 Task: Show the option for the page terms.
Action: Mouse moved to (296, 554)
Screenshot: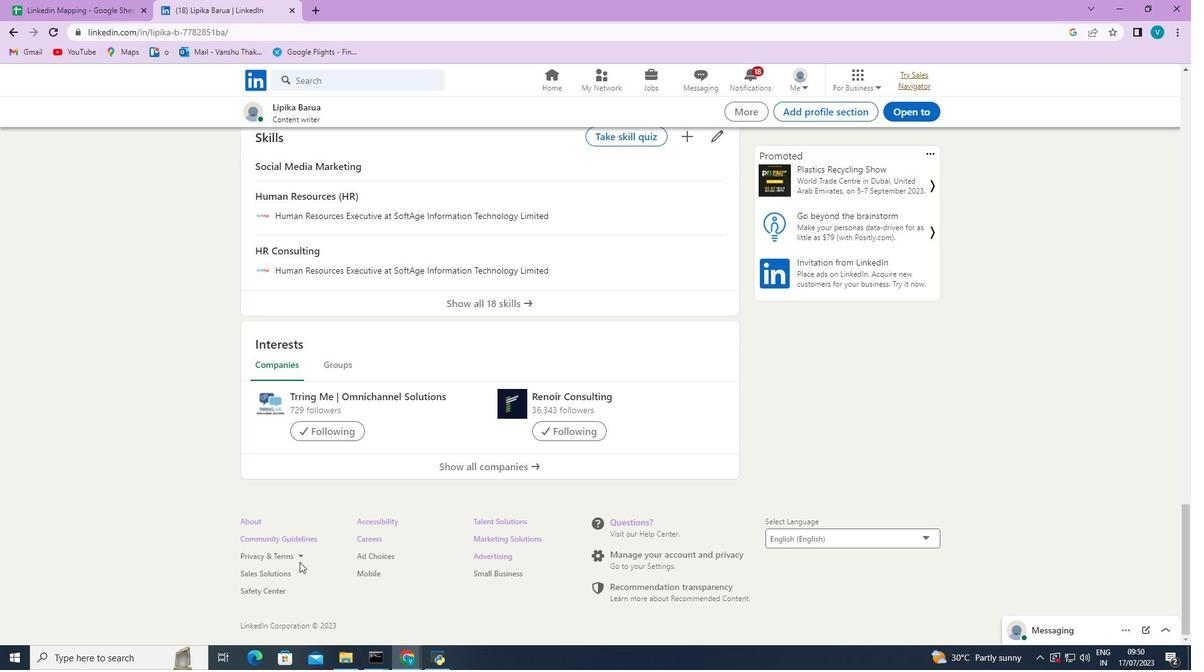 
Action: Mouse pressed left at (296, 554)
Screenshot: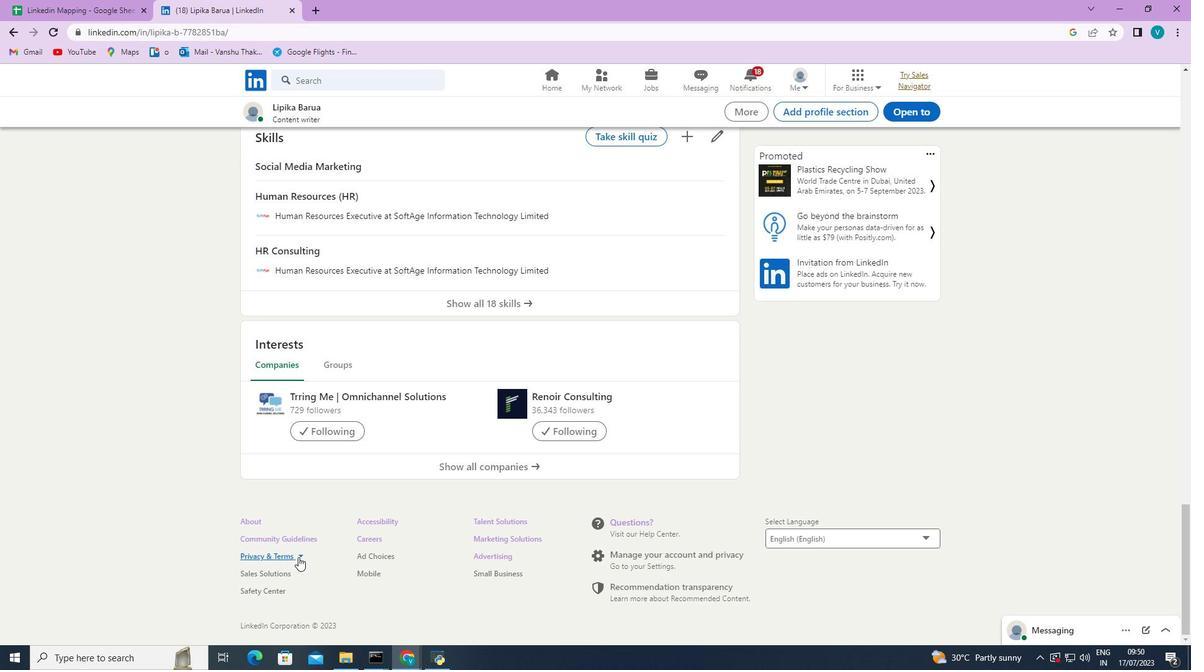 
Action: Mouse moved to (286, 603)
Screenshot: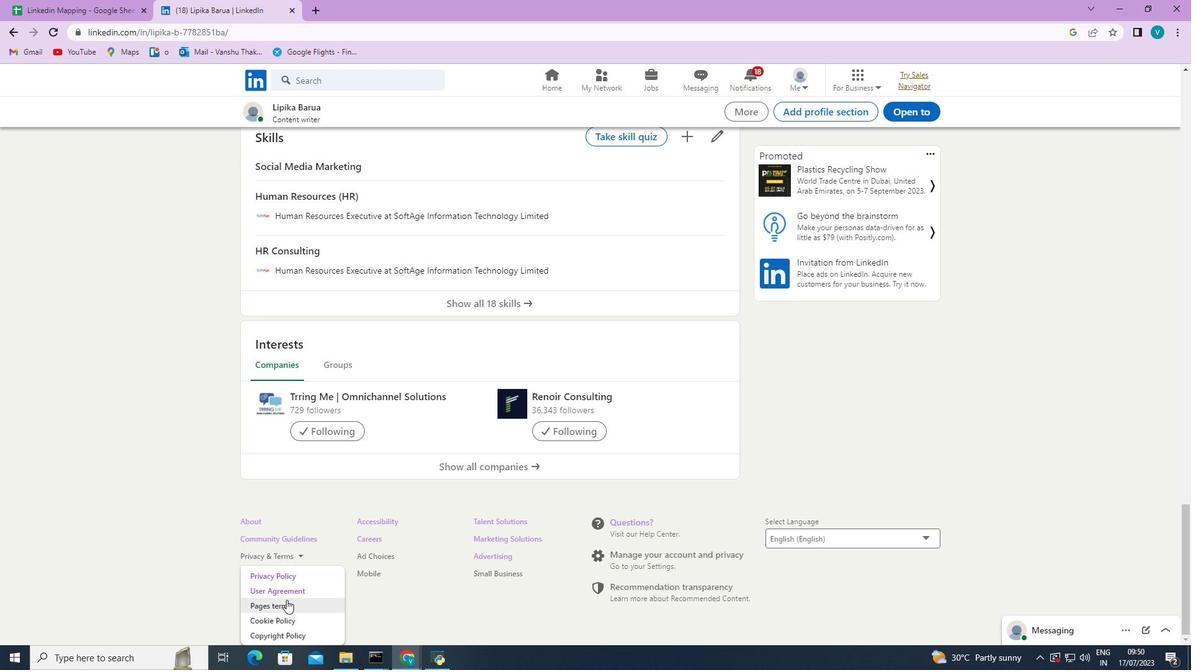 
Action: Mouse pressed left at (286, 603)
Screenshot: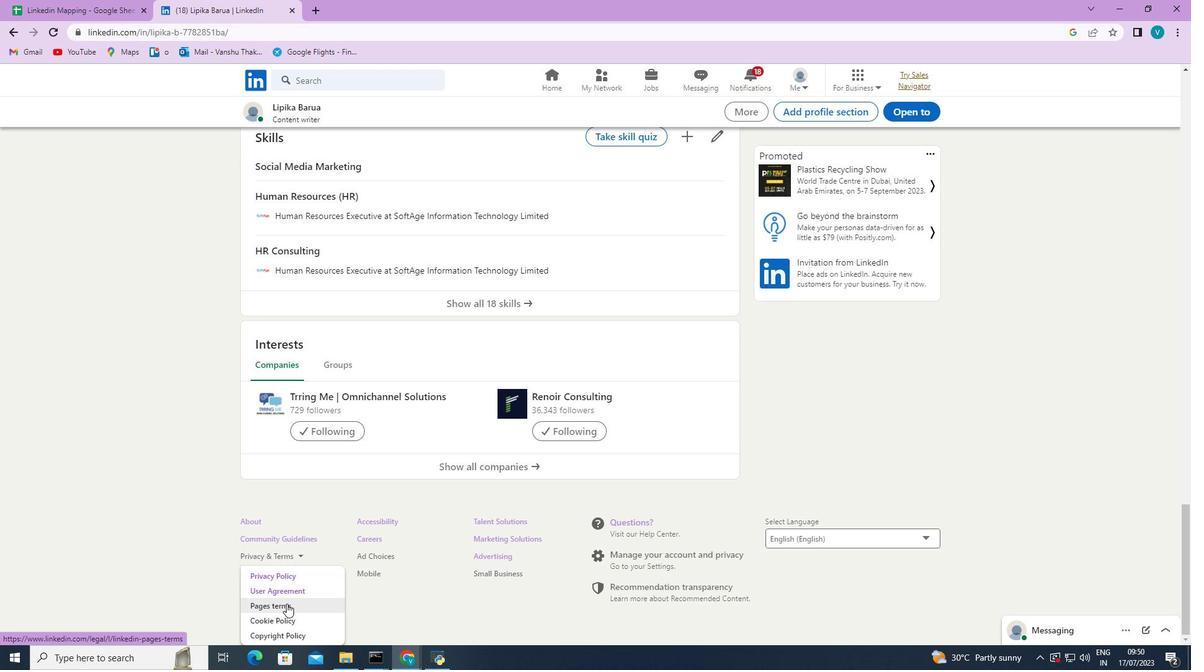 
Action: Mouse moved to (243, 310)
Screenshot: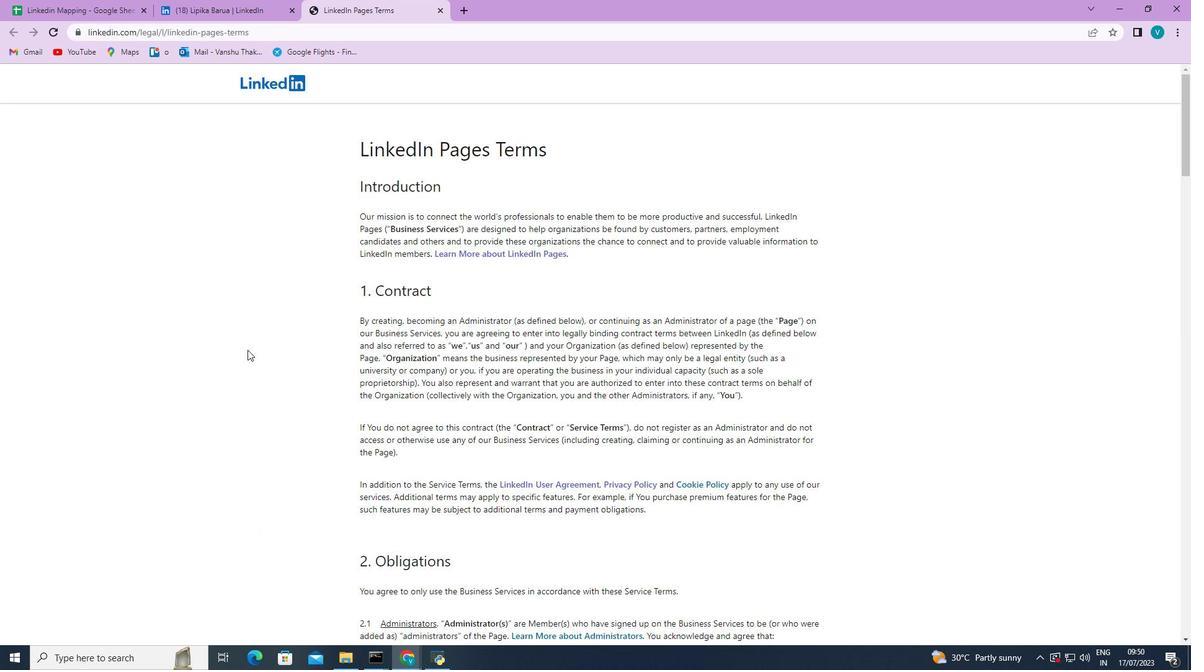 
Action: Mouse scrolled (243, 310) with delta (0, 0)
Screenshot: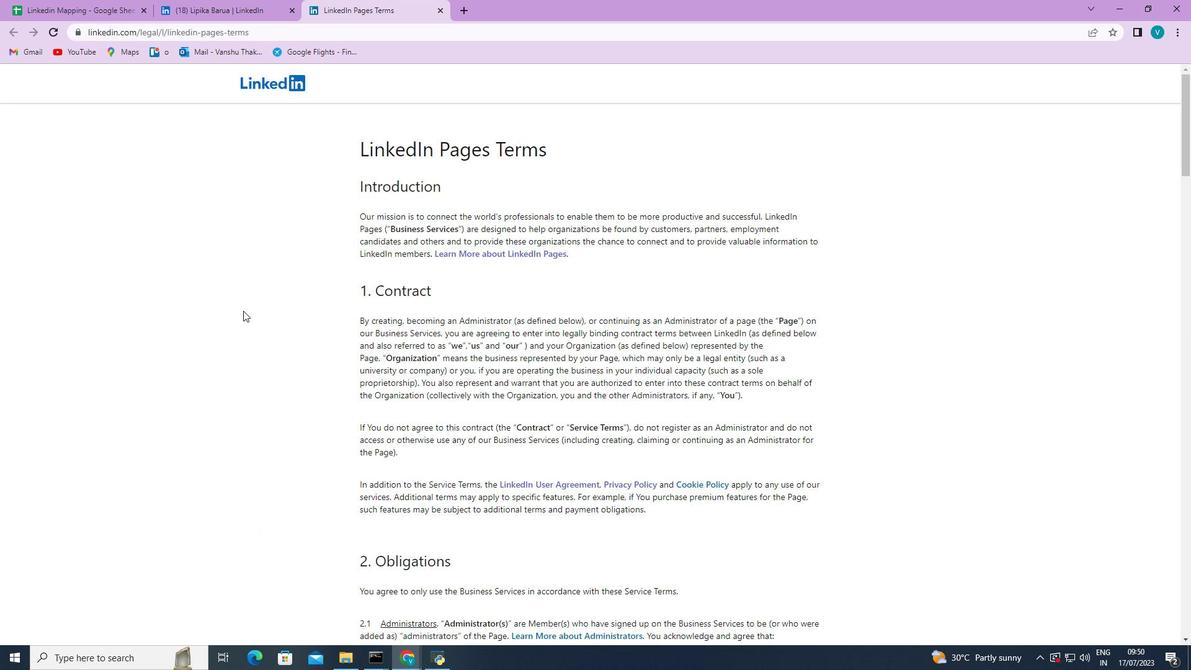 
Action: Mouse scrolled (243, 310) with delta (0, 0)
Screenshot: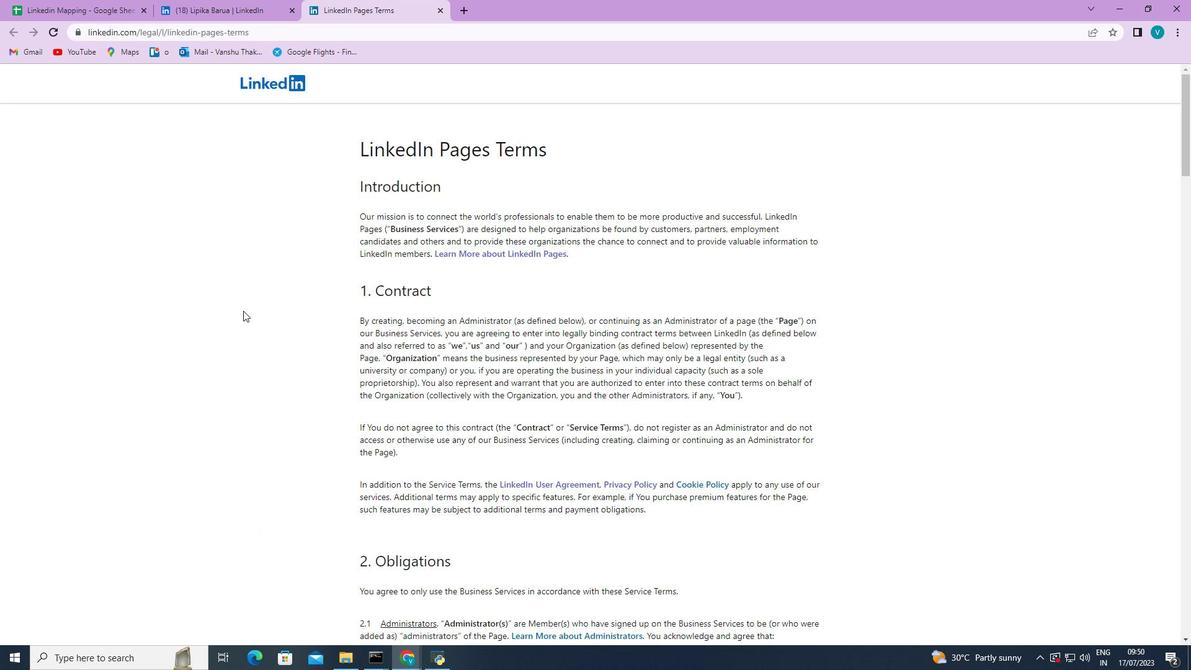 
Action: Mouse scrolled (243, 310) with delta (0, 0)
Screenshot: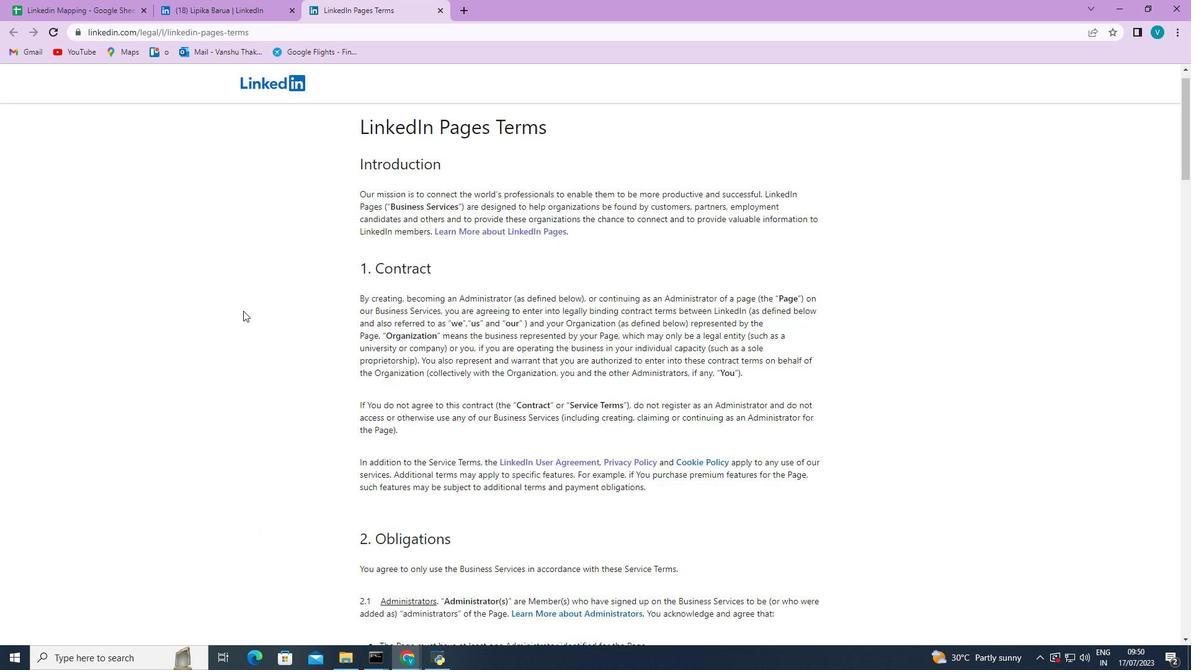 
Action: Mouse scrolled (243, 310) with delta (0, 0)
Screenshot: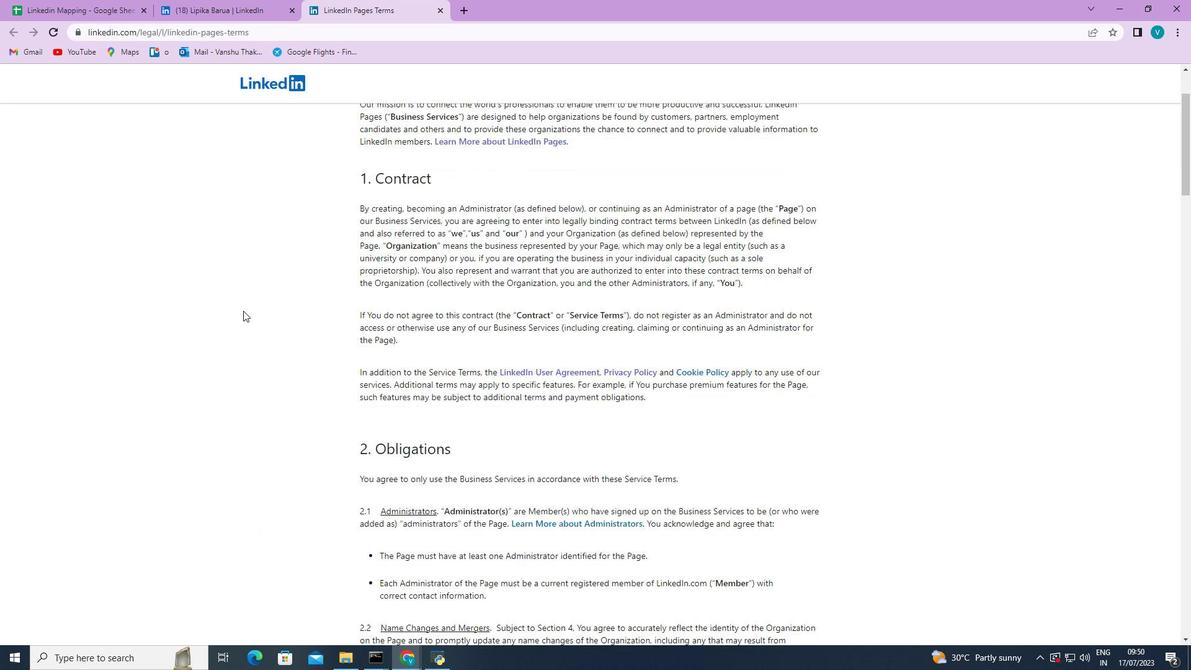 
Action: Mouse scrolled (243, 310) with delta (0, 0)
Screenshot: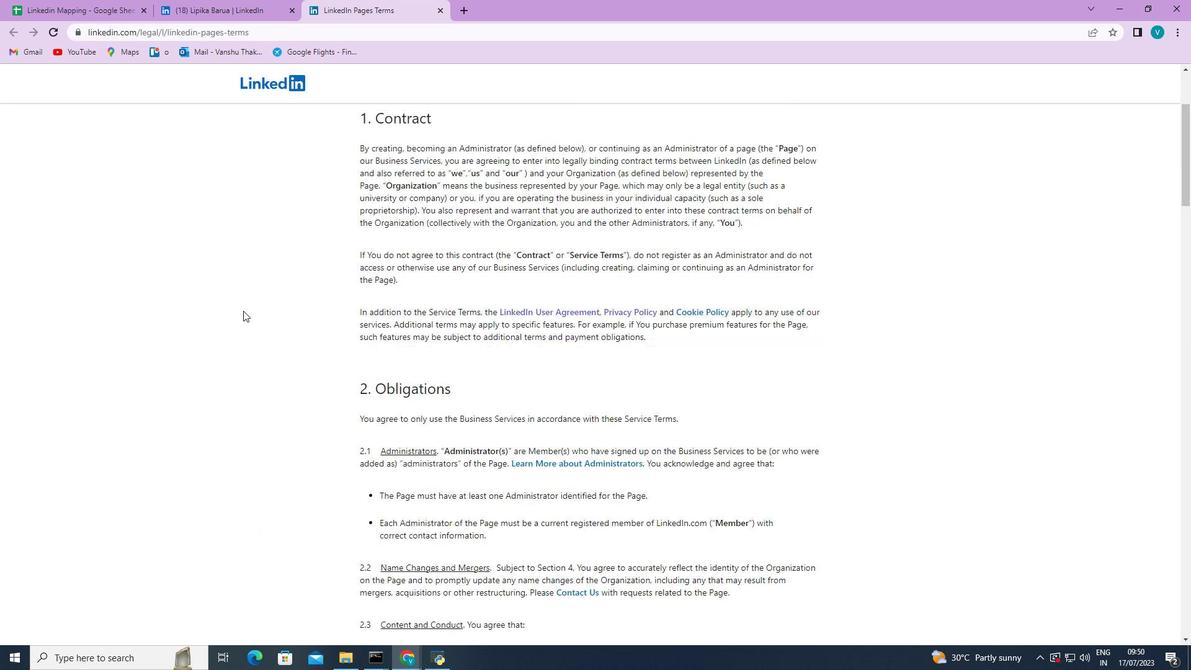 
Action: Mouse scrolled (243, 310) with delta (0, 0)
Screenshot: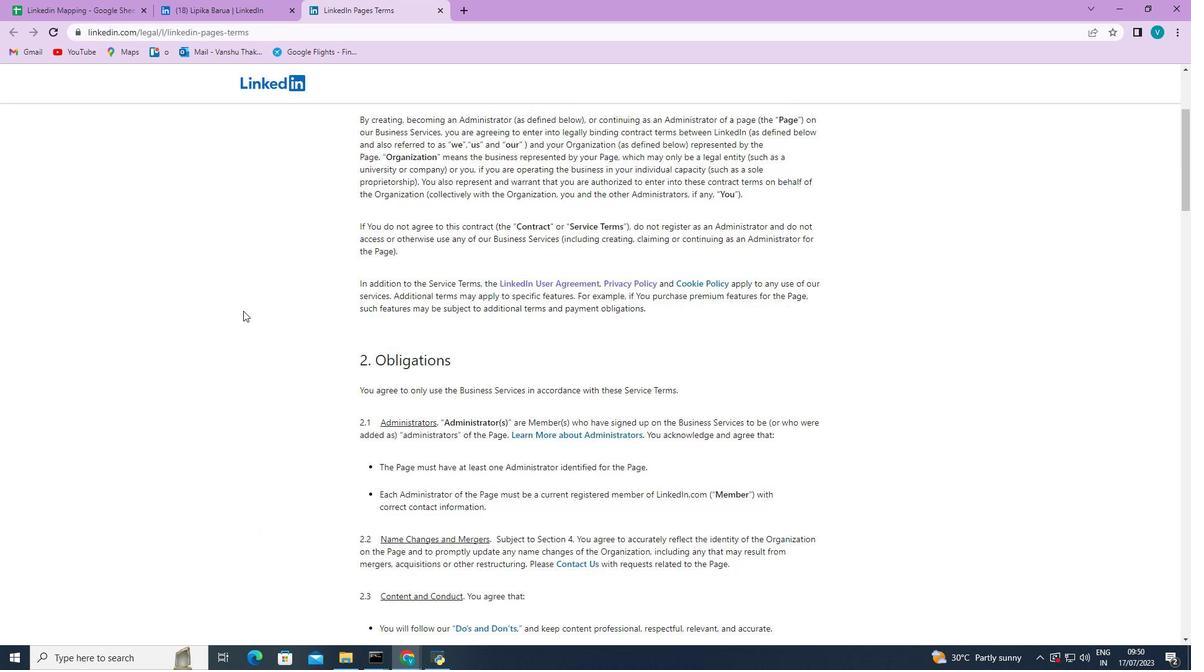 
Action: Mouse scrolled (243, 310) with delta (0, 0)
Screenshot: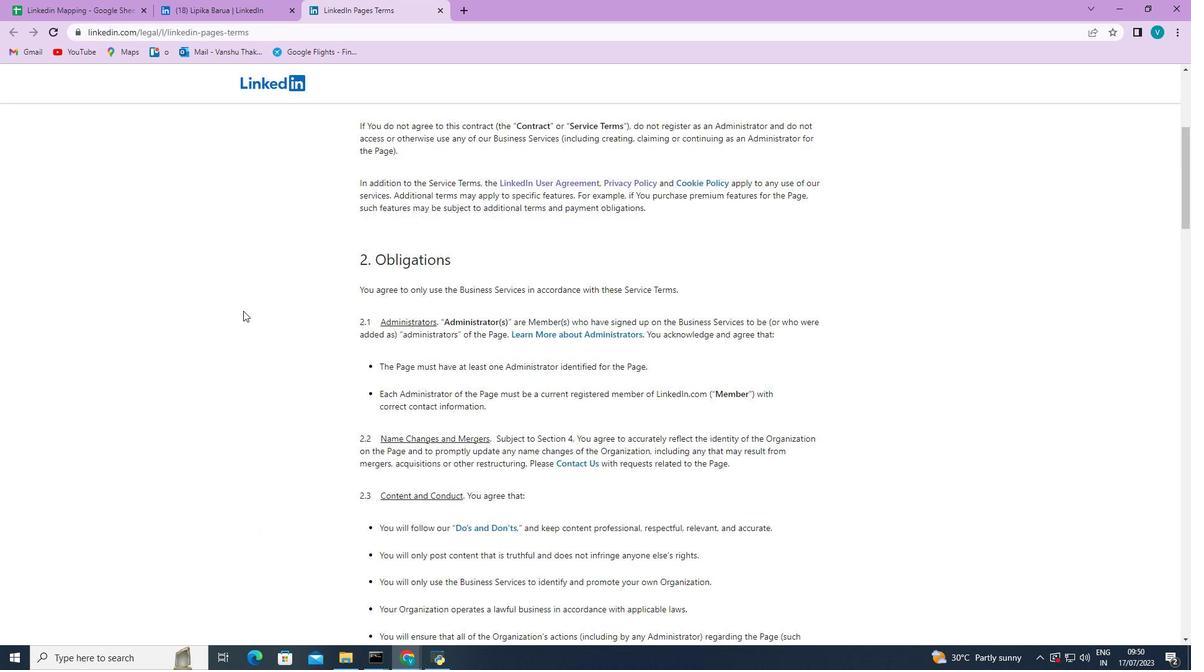 
Action: Mouse scrolled (243, 310) with delta (0, 0)
Screenshot: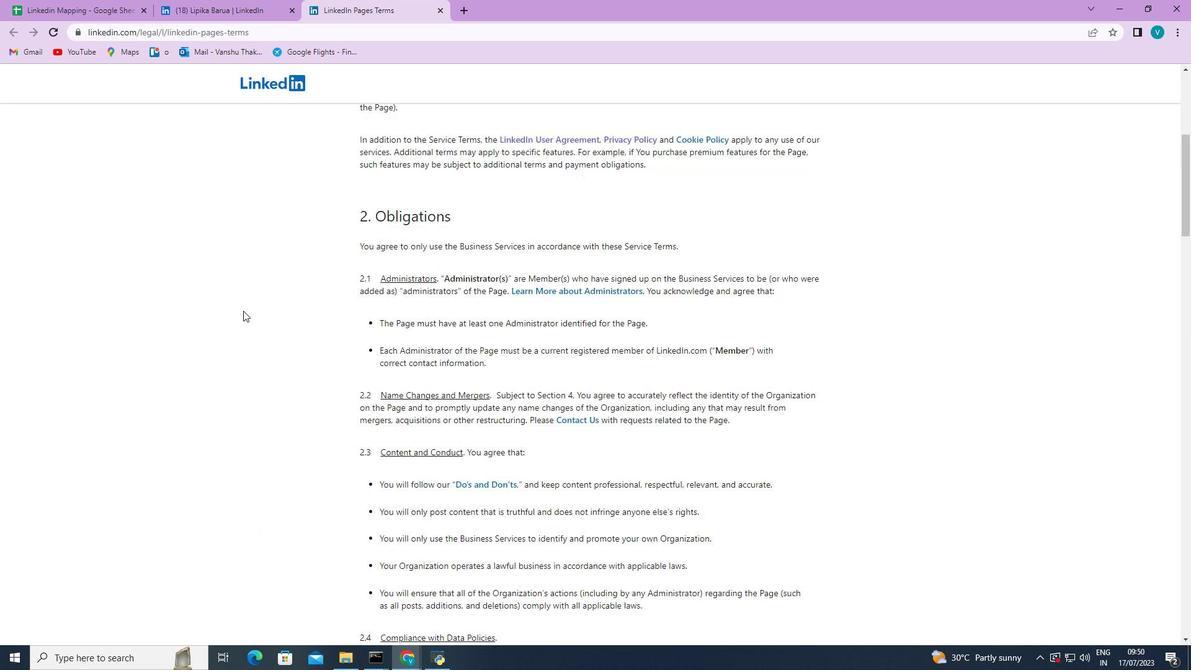 
Action: Mouse scrolled (243, 310) with delta (0, 0)
Screenshot: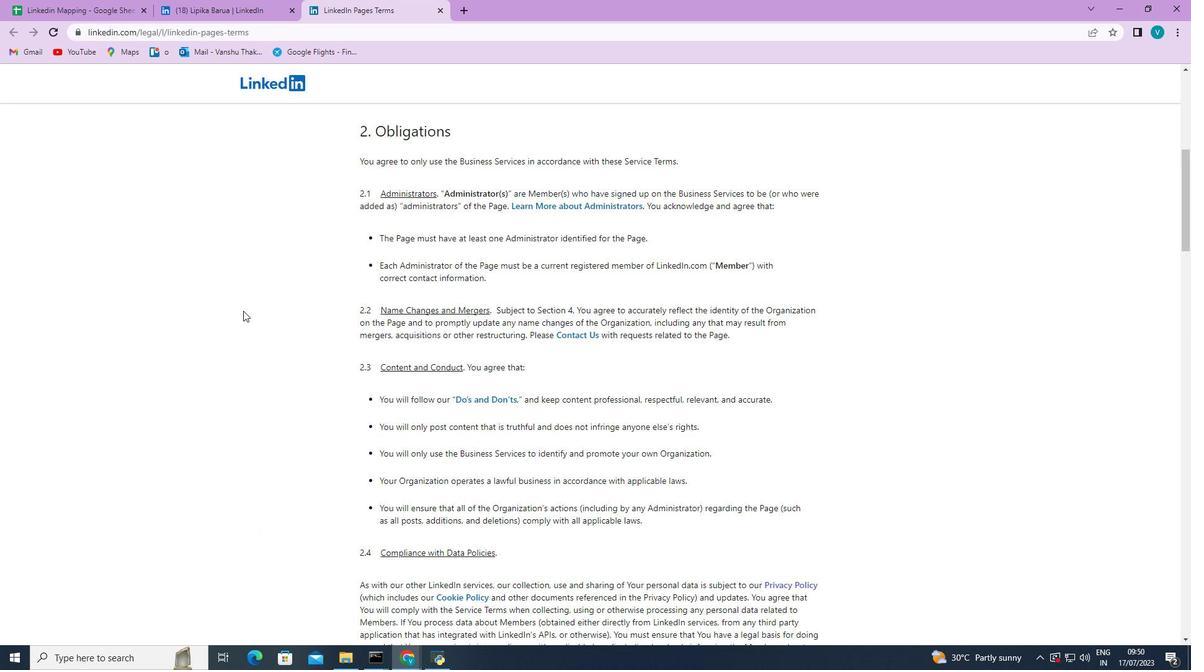 
Action: Mouse scrolled (243, 310) with delta (0, 0)
Screenshot: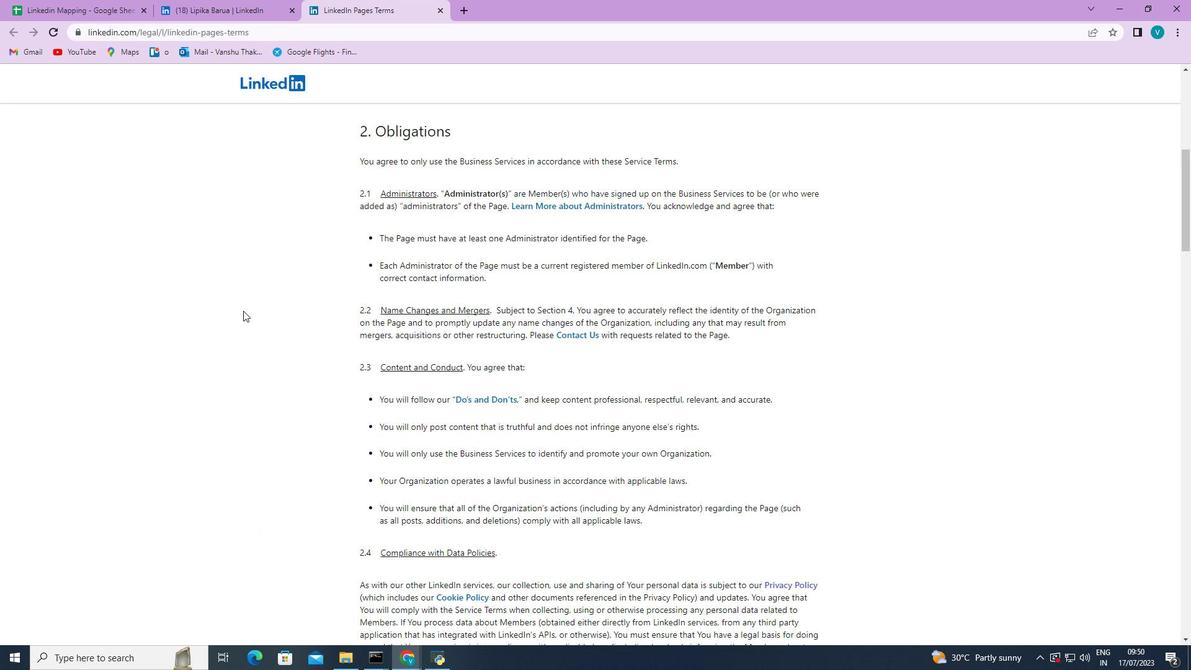 
Action: Mouse scrolled (243, 310) with delta (0, 0)
Screenshot: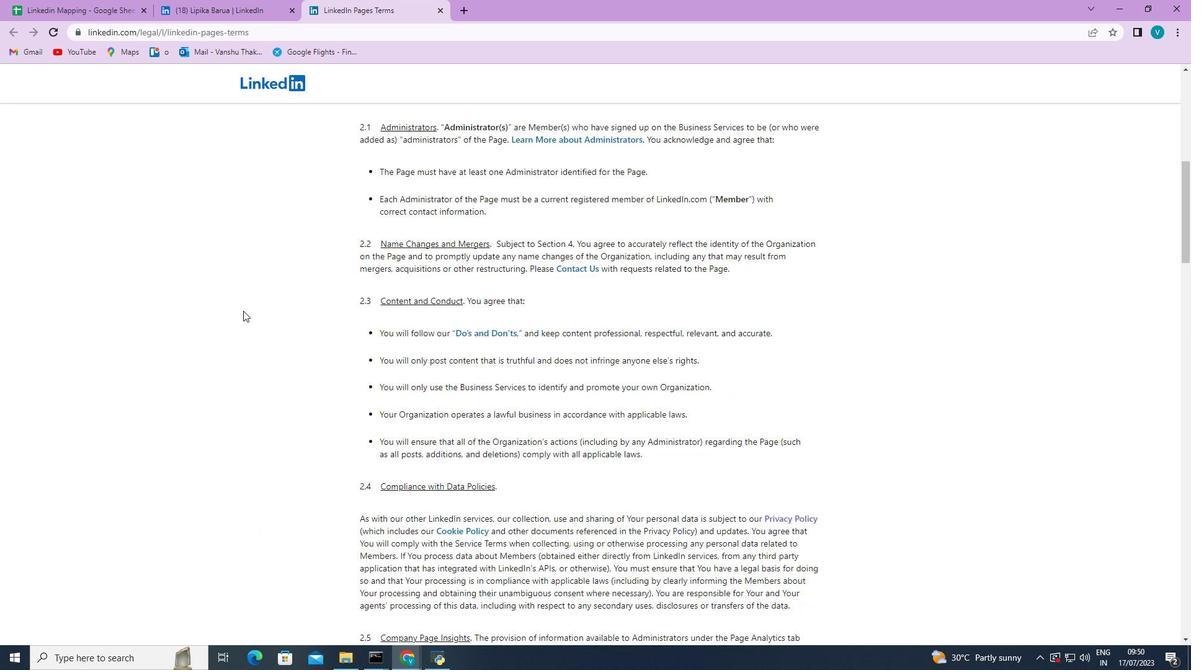
Action: Mouse scrolled (243, 310) with delta (0, 0)
Screenshot: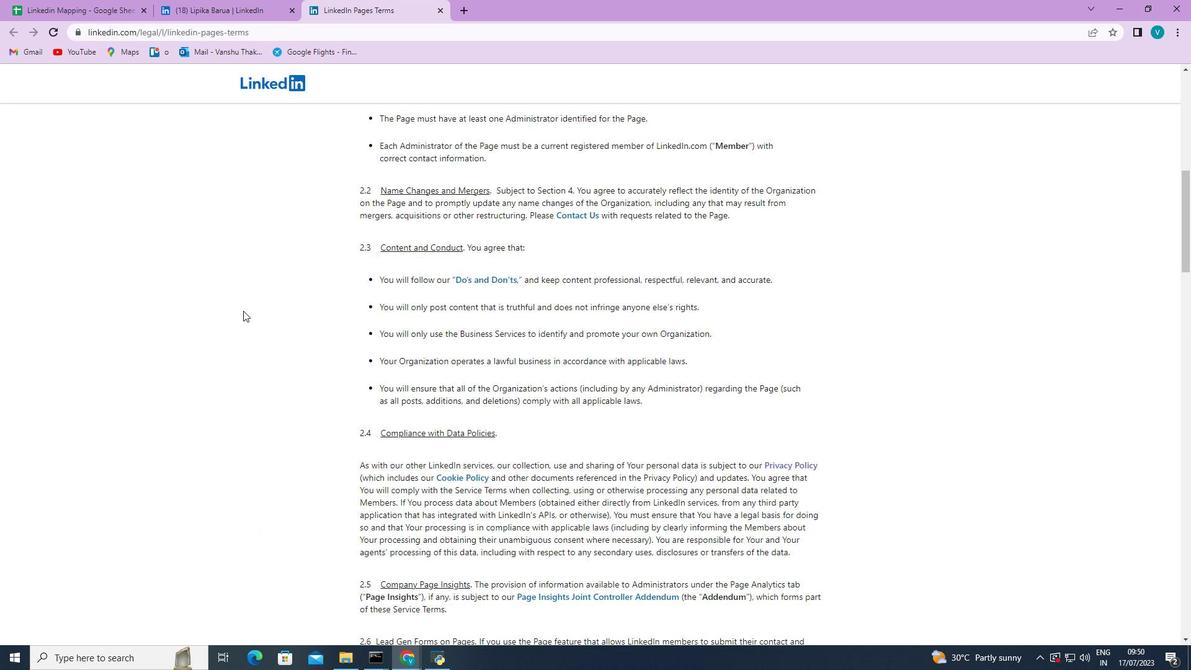 
Action: Mouse scrolled (243, 310) with delta (0, 0)
Screenshot: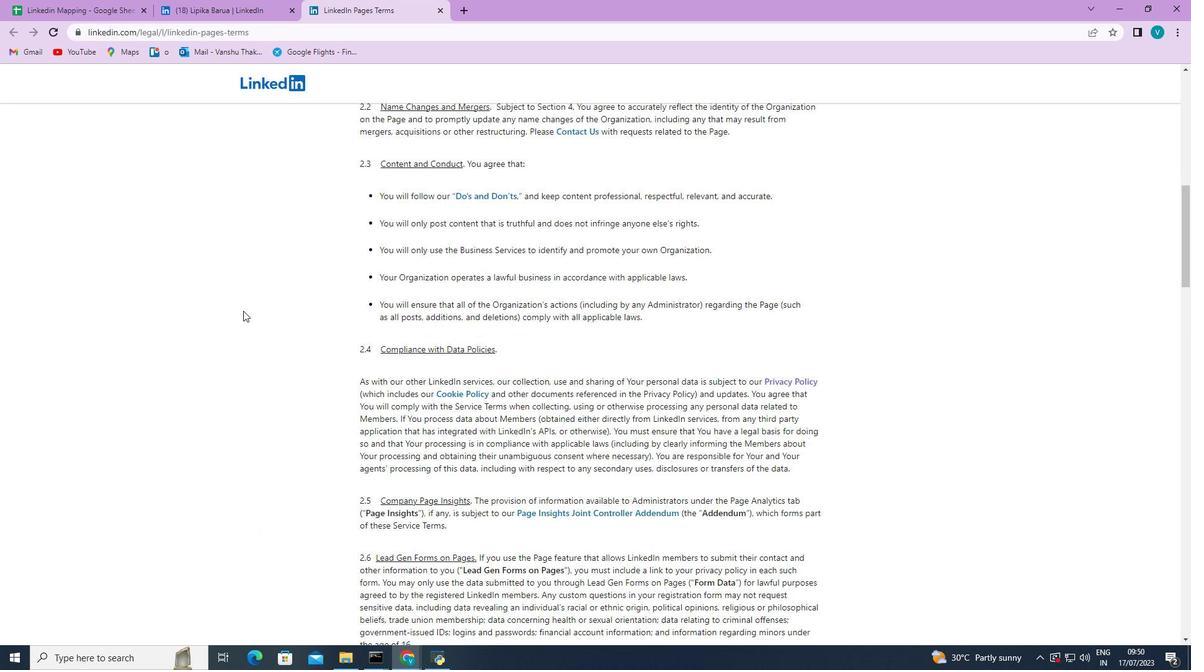 
Action: Mouse scrolled (243, 310) with delta (0, 0)
Screenshot: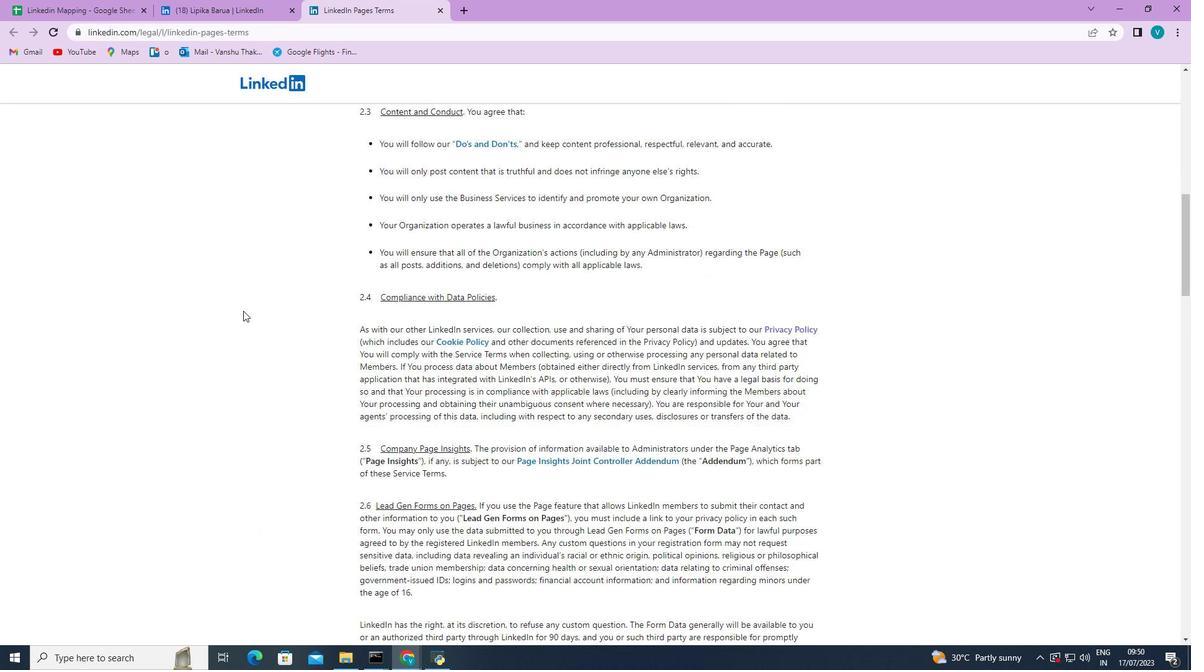
Action: Mouse scrolled (243, 310) with delta (0, 0)
Screenshot: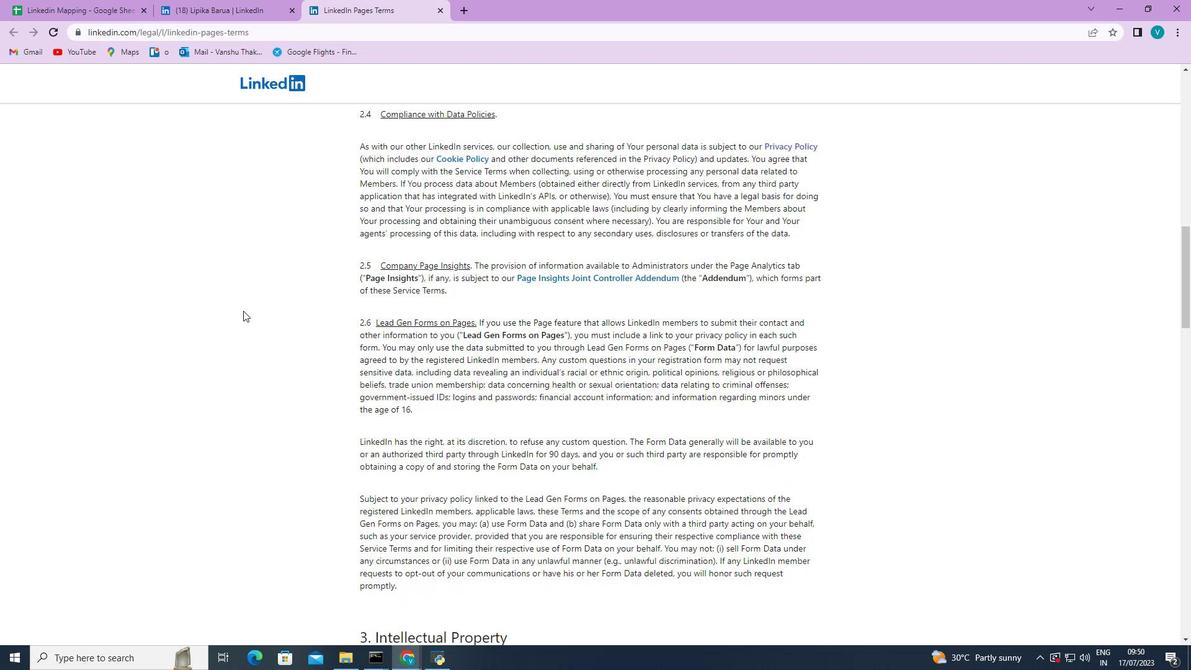 
Action: Mouse scrolled (243, 310) with delta (0, 0)
Screenshot: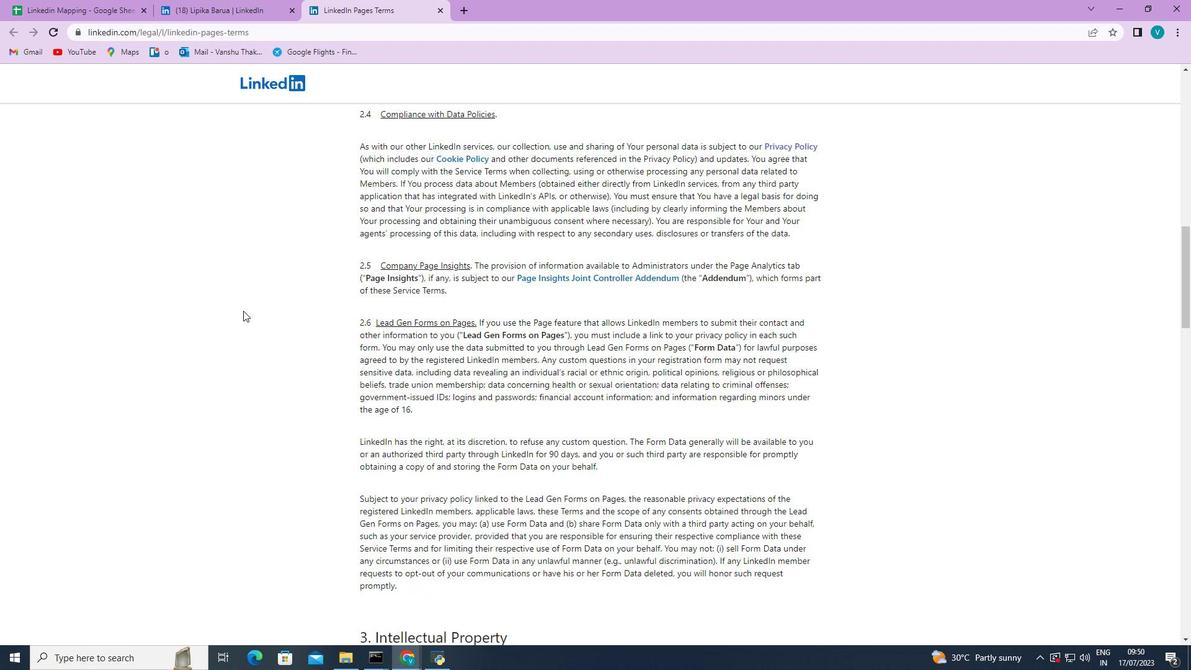 
Action: Mouse scrolled (243, 310) with delta (0, 0)
Screenshot: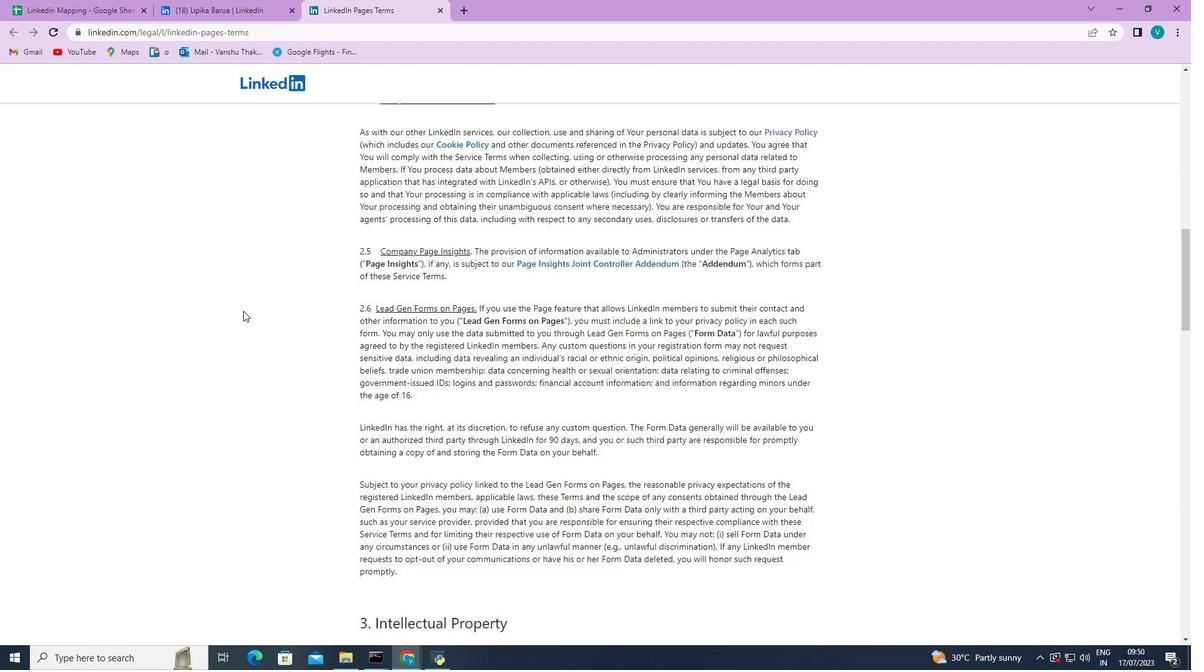 
Action: Mouse scrolled (243, 310) with delta (0, 0)
Screenshot: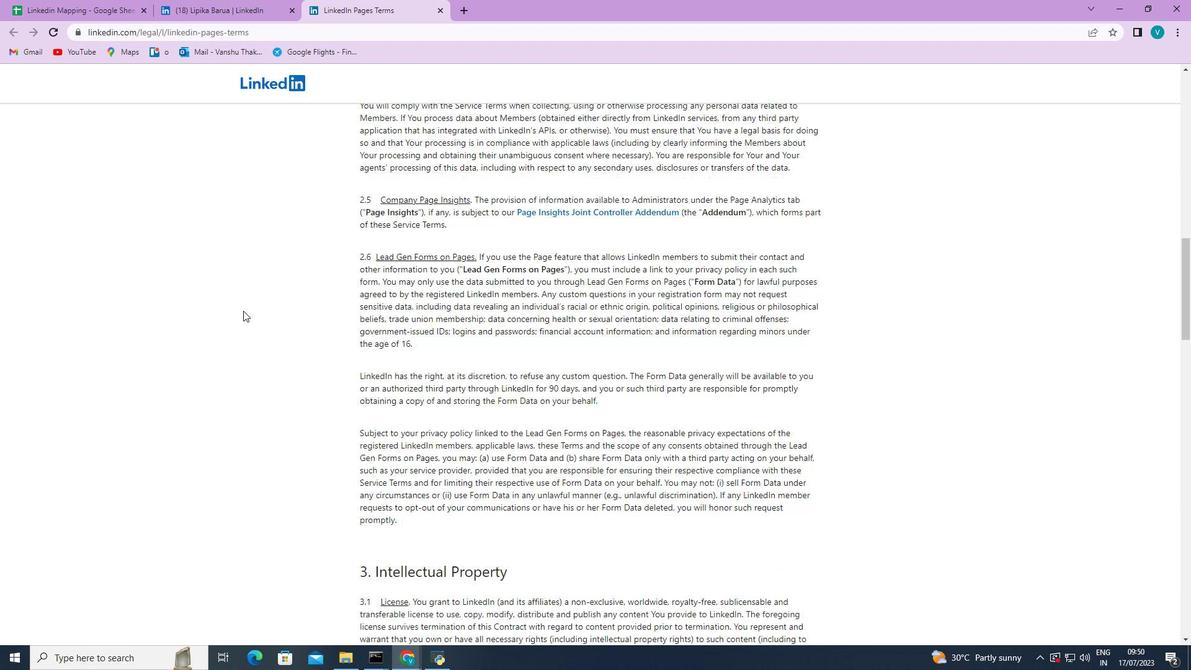 
Action: Mouse scrolled (243, 310) with delta (0, 0)
Screenshot: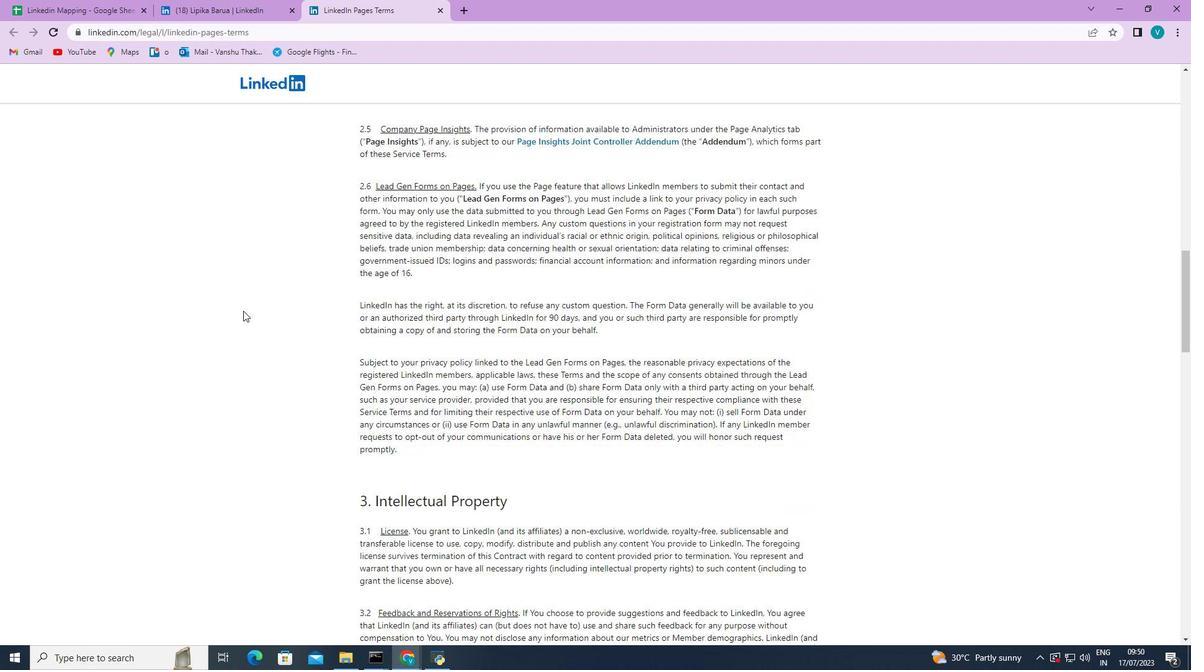 
Action: Mouse scrolled (243, 310) with delta (0, 0)
Screenshot: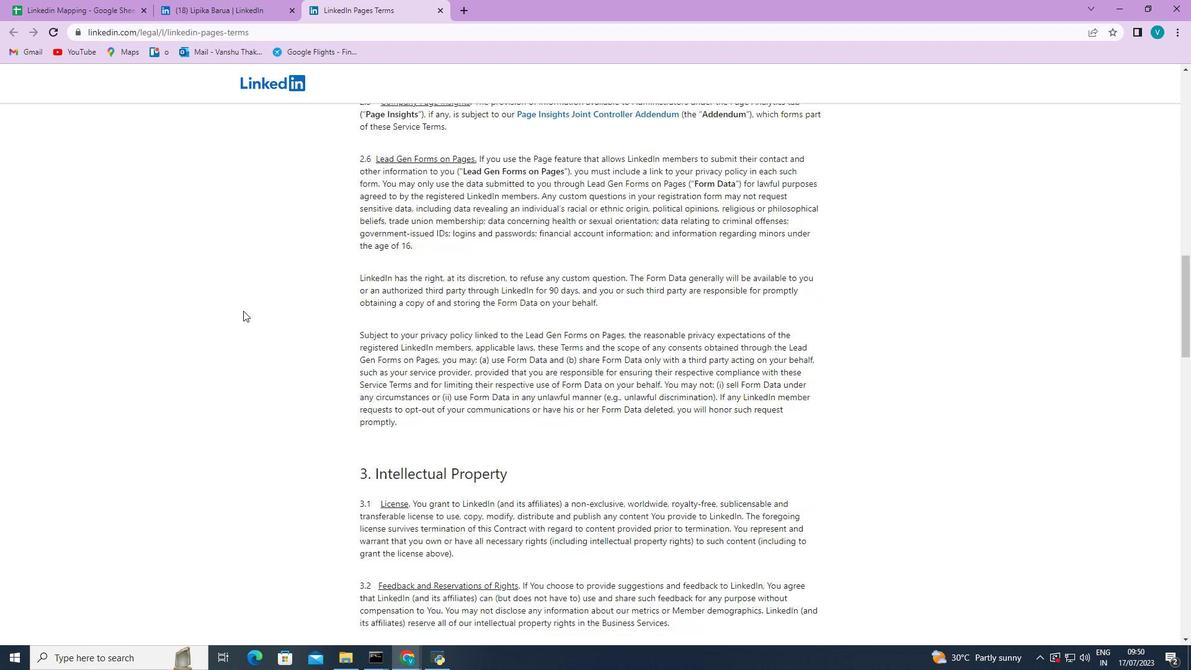 
Action: Mouse scrolled (243, 310) with delta (0, 0)
Screenshot: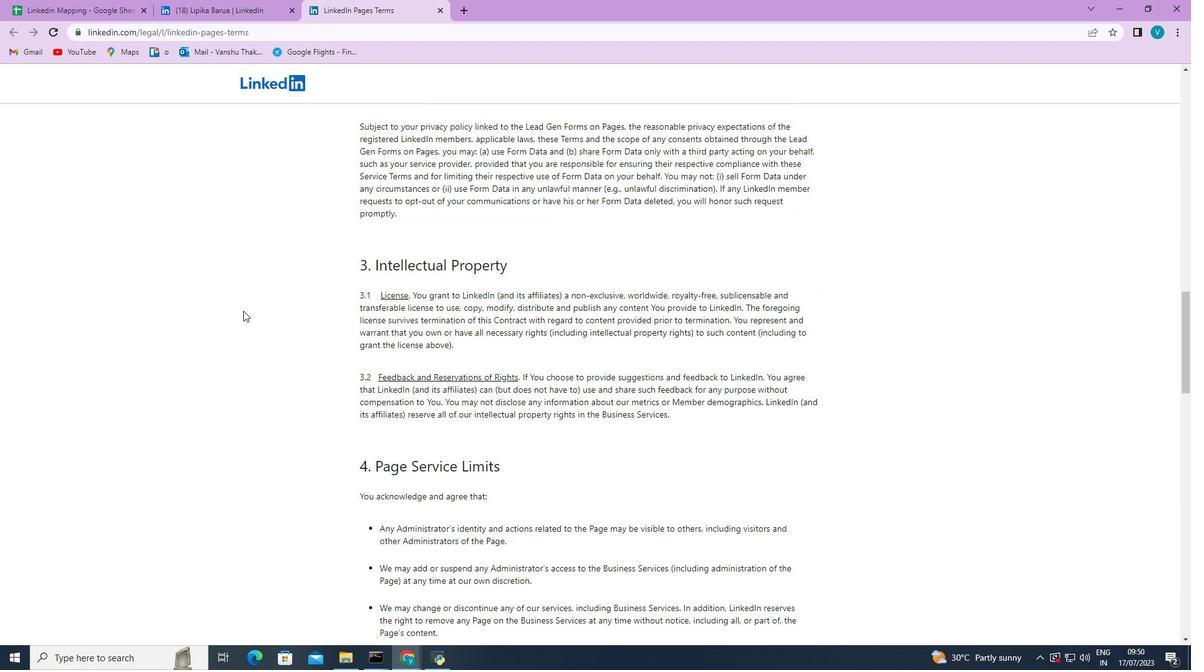 
Action: Mouse scrolled (243, 310) with delta (0, 0)
Screenshot: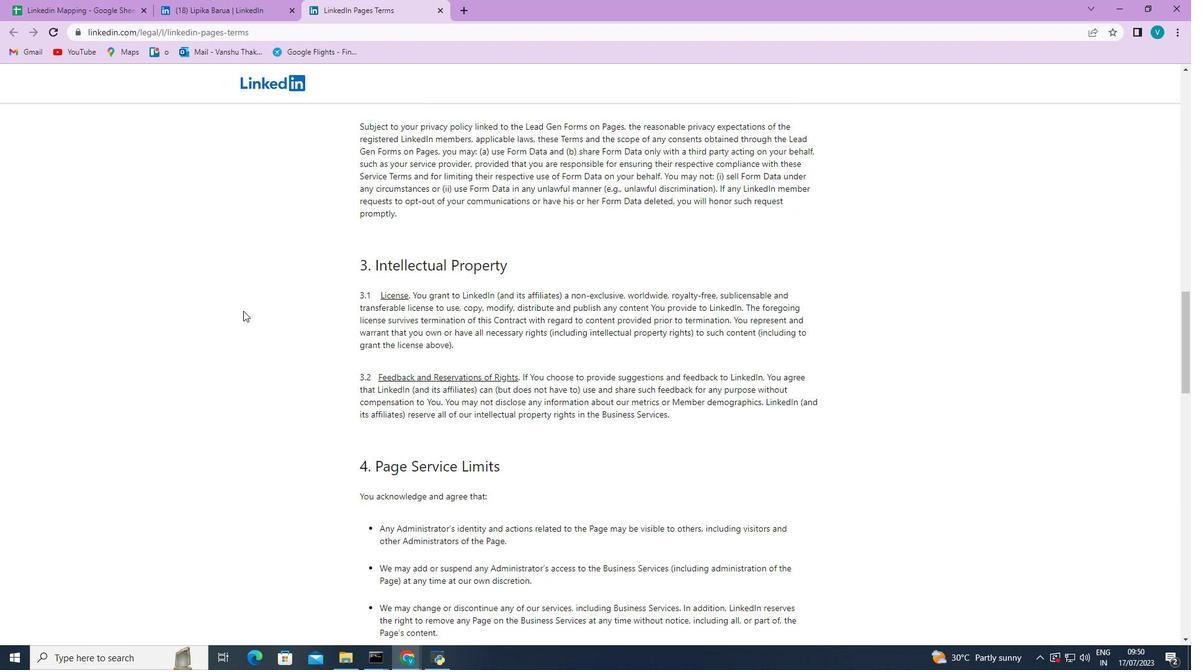 
Action: Mouse scrolled (243, 310) with delta (0, 0)
Screenshot: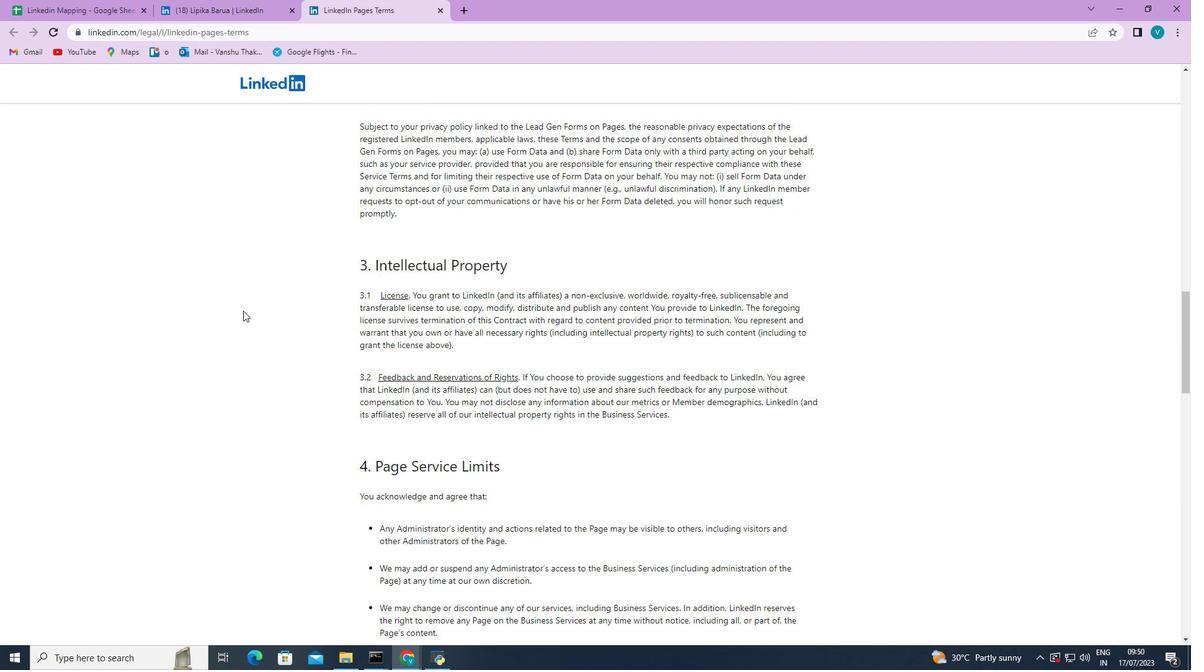 
Action: Mouse scrolled (243, 310) with delta (0, 0)
Screenshot: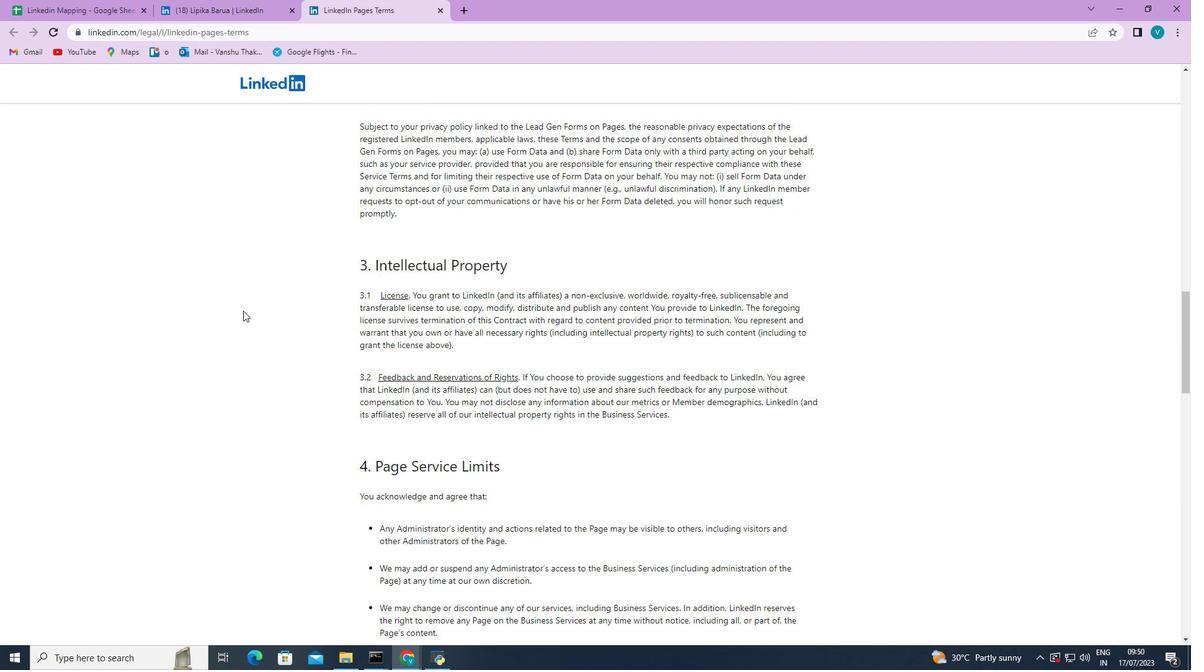 
Action: Mouse scrolled (243, 310) with delta (0, 0)
Screenshot: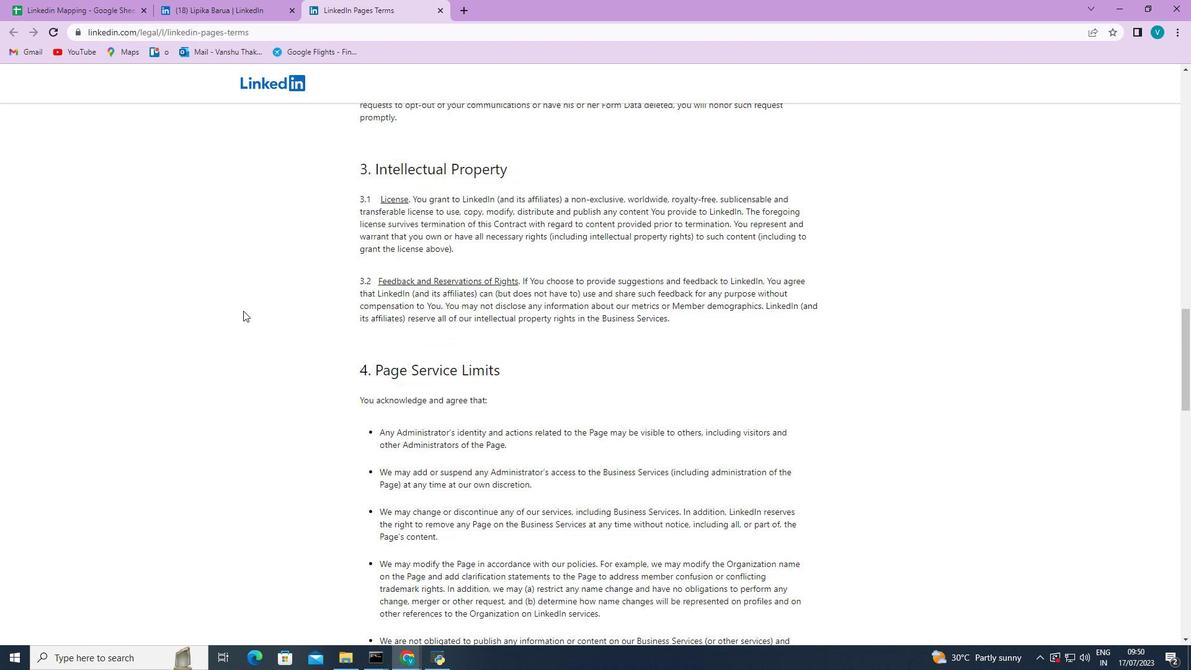 
Action: Mouse scrolled (243, 310) with delta (0, 0)
Screenshot: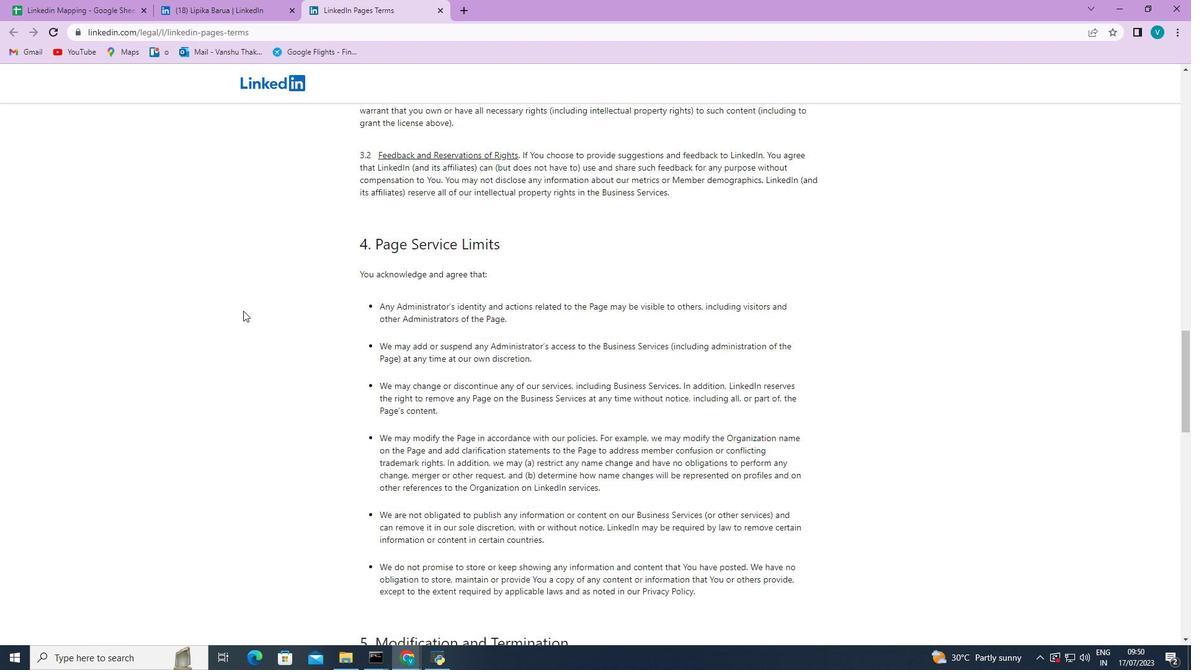 
Action: Mouse scrolled (243, 310) with delta (0, 0)
Screenshot: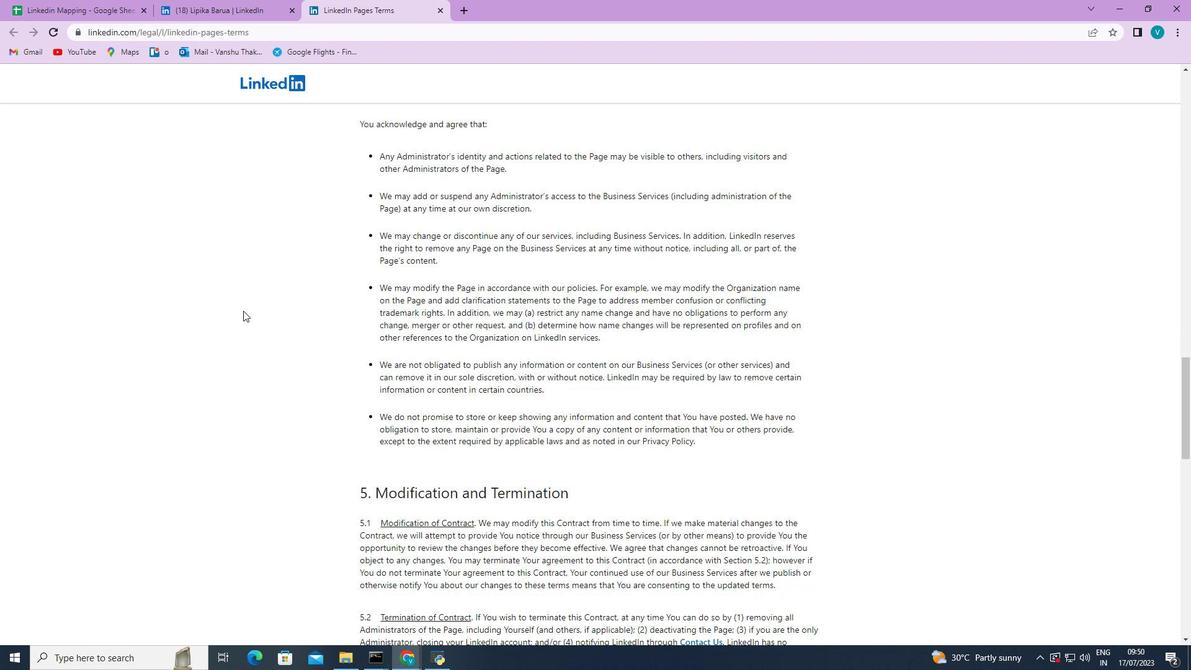 
Action: Mouse scrolled (243, 310) with delta (0, 0)
Screenshot: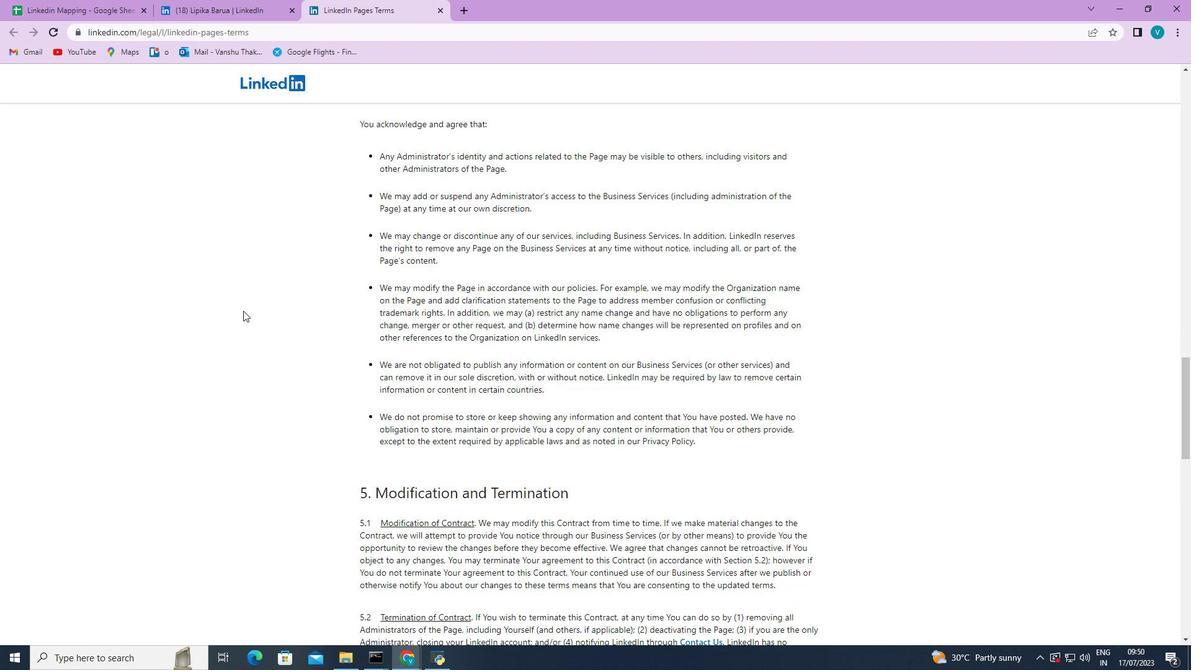 
Action: Mouse scrolled (243, 310) with delta (0, 0)
Screenshot: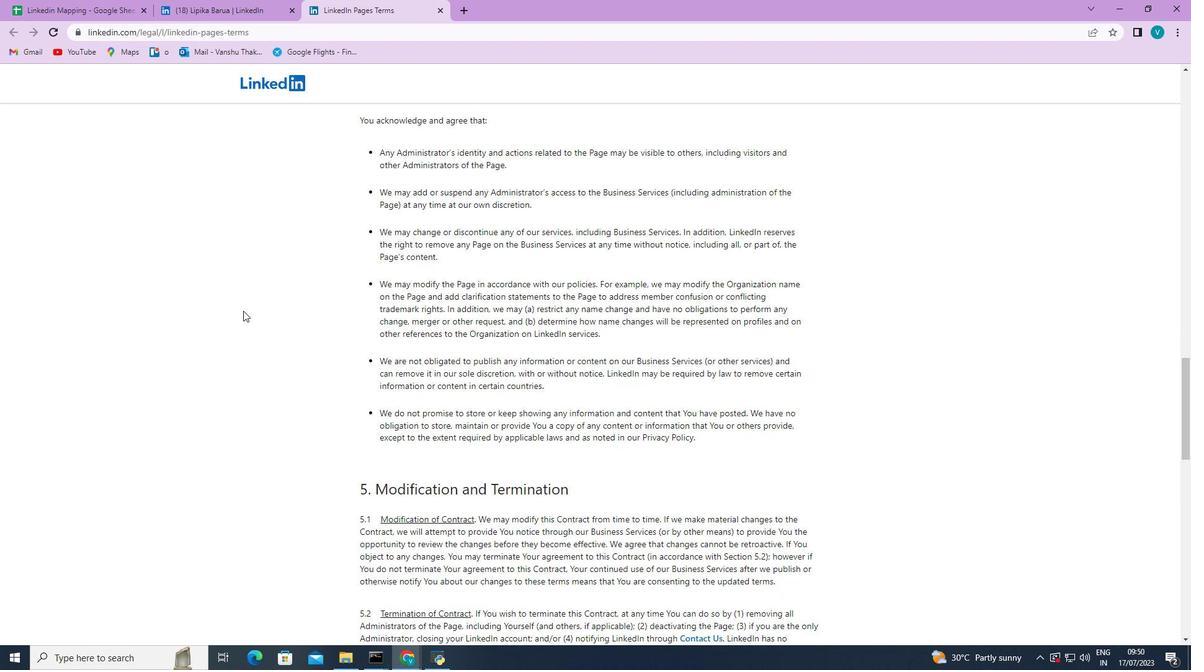 
Action: Mouse scrolled (243, 310) with delta (0, 0)
Screenshot: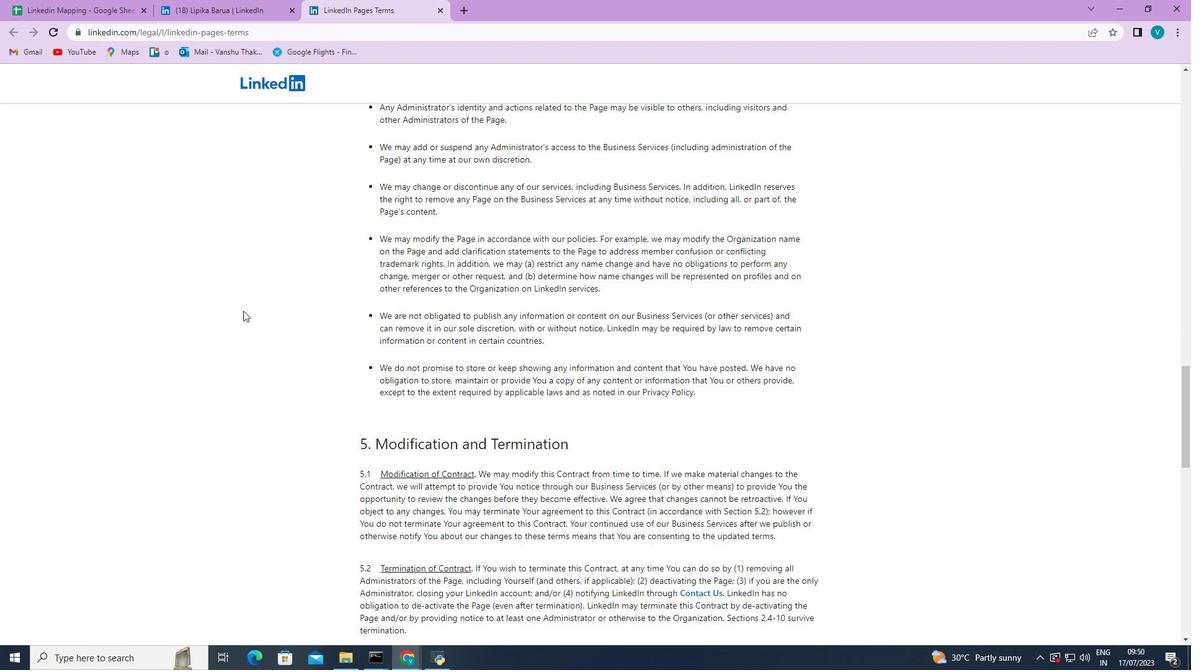 
Action: Mouse scrolled (243, 310) with delta (0, 0)
Screenshot: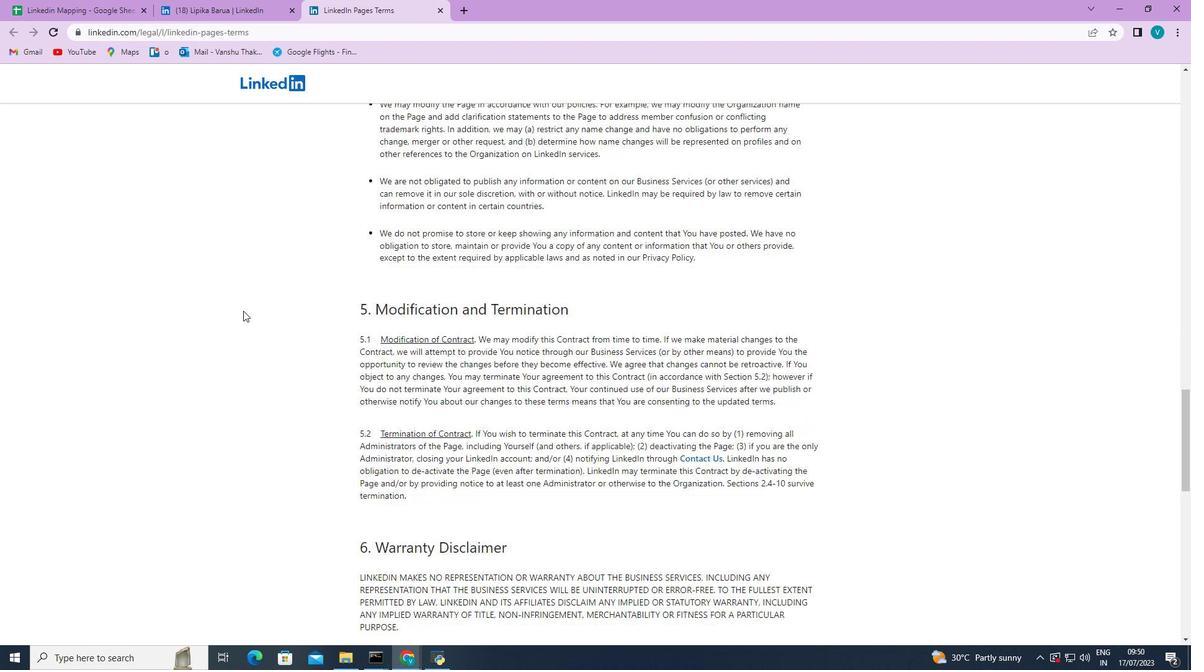 
Action: Mouse scrolled (243, 310) with delta (0, 0)
Screenshot: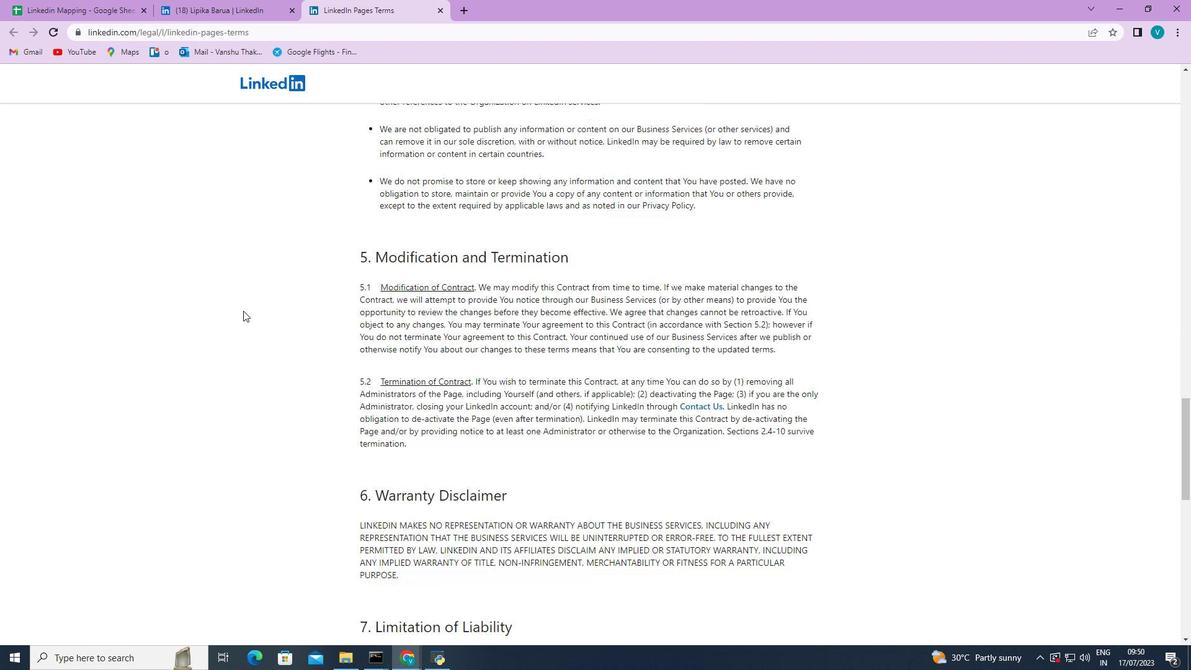 
Action: Mouse scrolled (243, 310) with delta (0, 0)
Screenshot: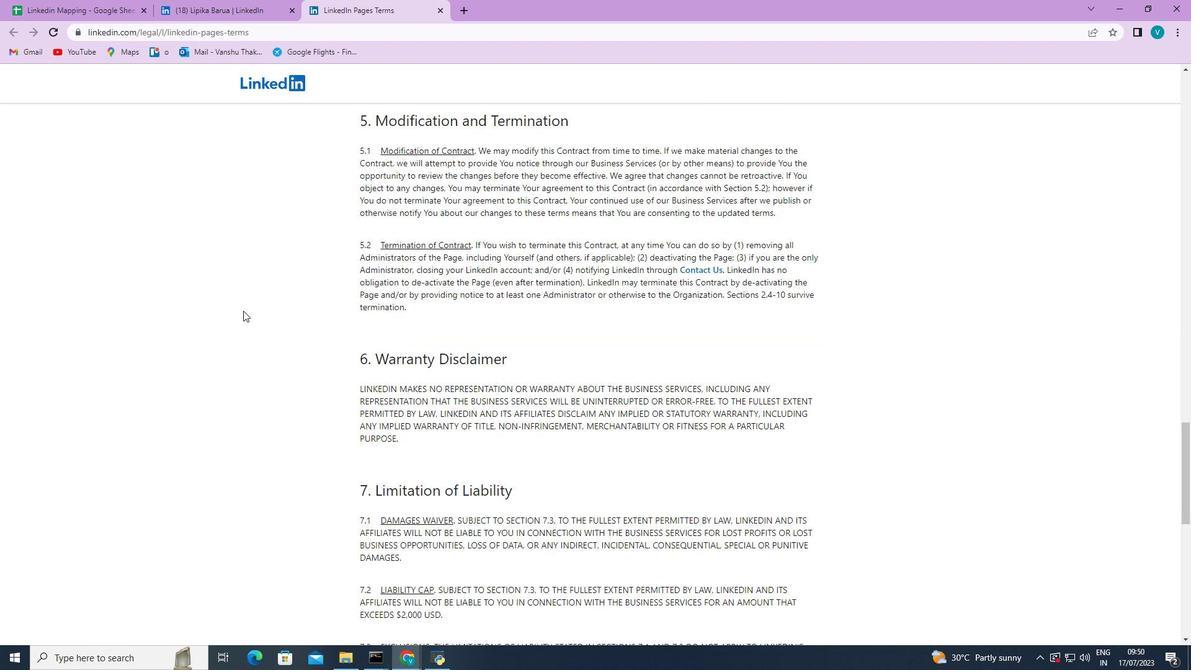 
Action: Mouse scrolled (243, 310) with delta (0, 0)
Screenshot: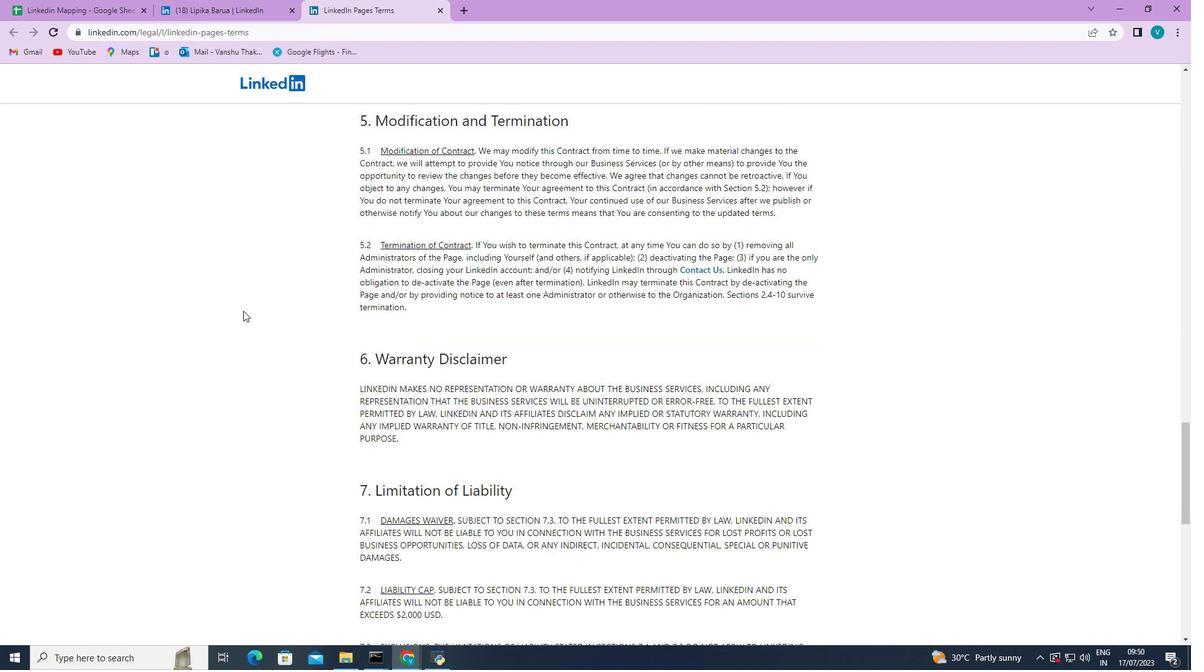 
Action: Mouse scrolled (243, 310) with delta (0, 0)
Screenshot: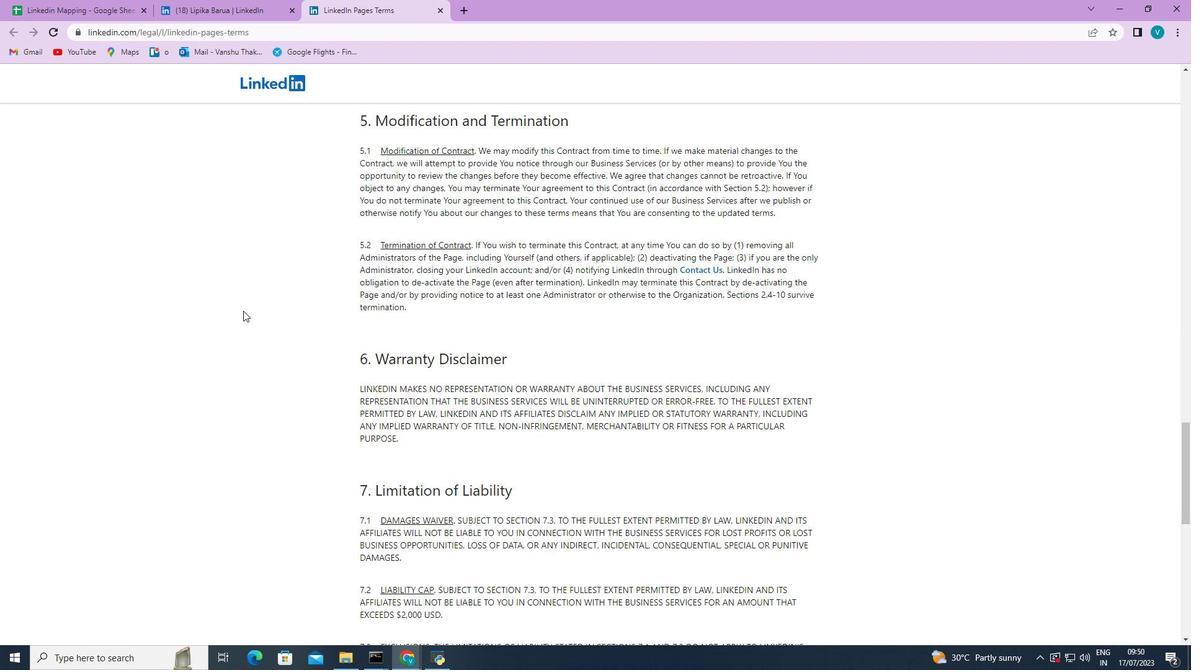 
Action: Mouse scrolled (243, 310) with delta (0, 0)
Screenshot: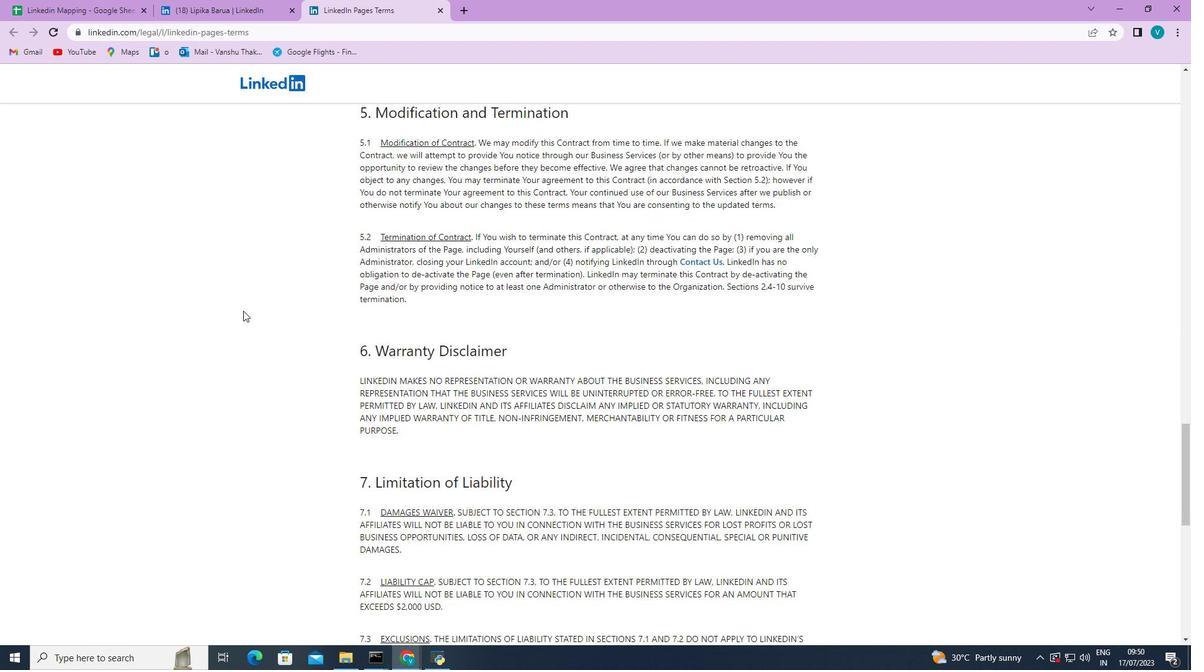
Action: Mouse scrolled (243, 310) with delta (0, 0)
Screenshot: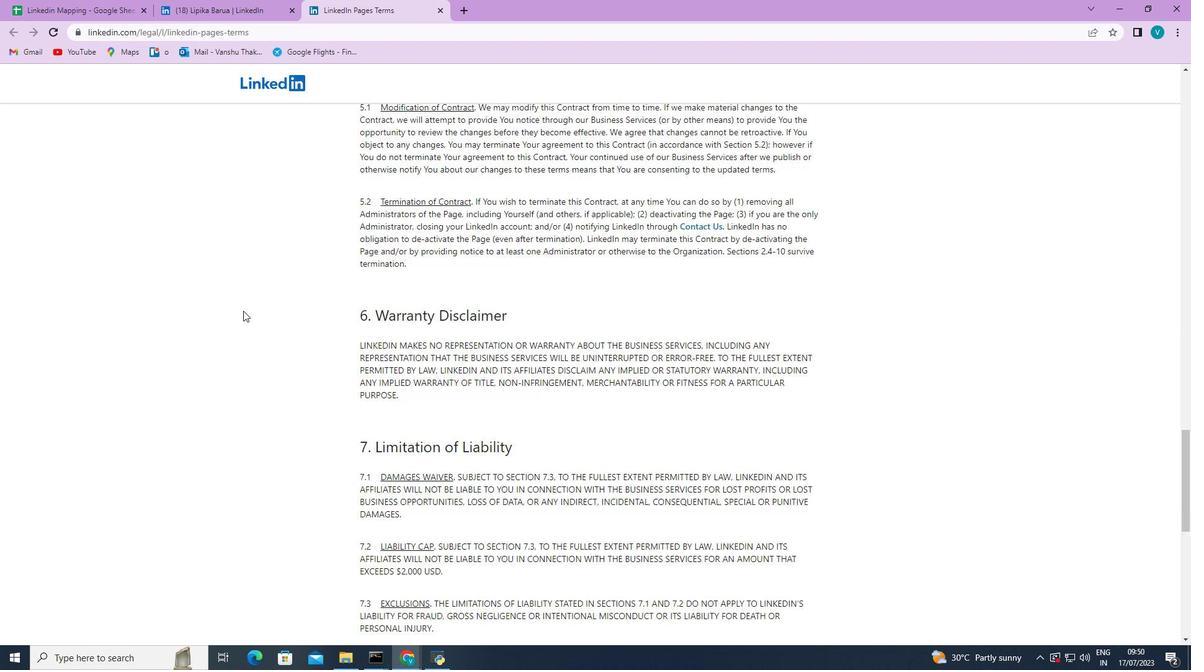 
Action: Mouse scrolled (243, 310) with delta (0, 0)
Screenshot: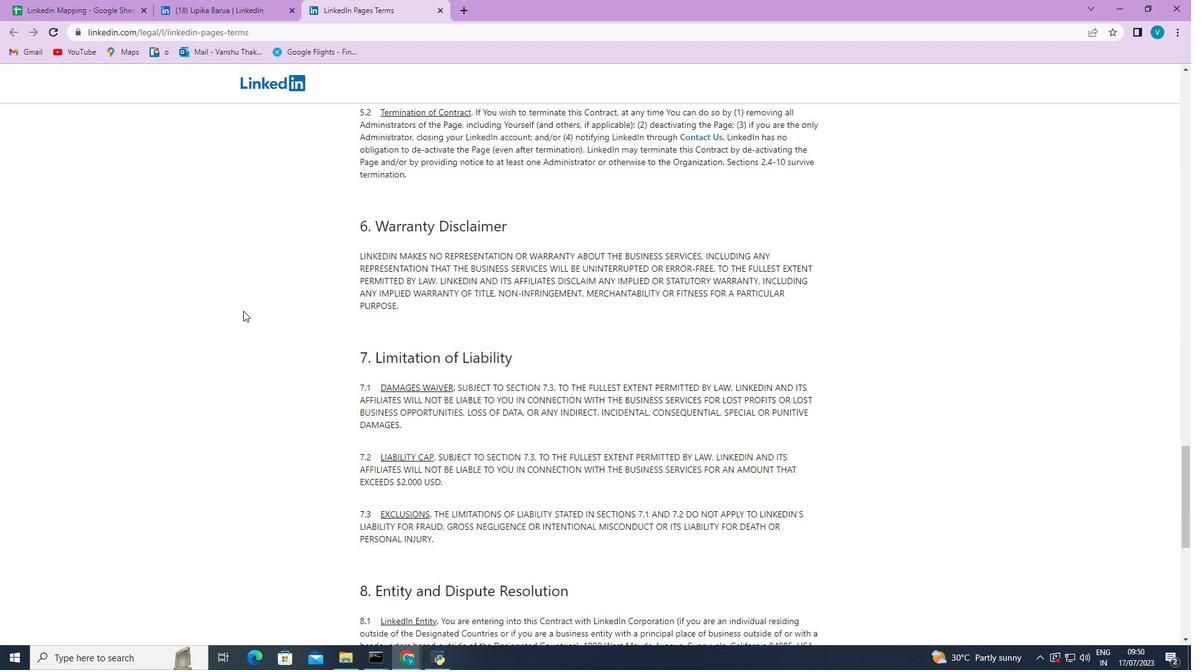 
Action: Mouse moved to (243, 310)
Screenshot: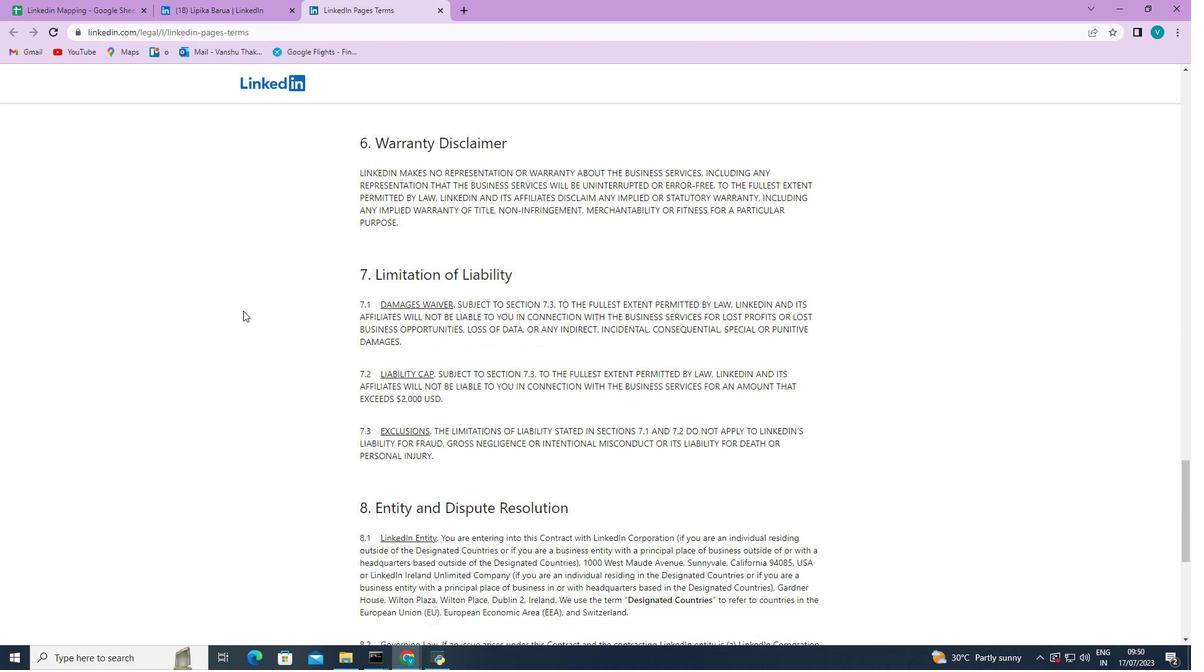 
